 Task: Search one way flight ticket for 2 adults, 2 children, 2 infants in seat in first from Twin Falls: Magic Valley Regional Airport (joslin Field) to Jackson: Jackson Hole Airport on 5-2-2023. Choice of flights is United. Number of bags: 2 carry on bags. Price is upto 91000. Outbound departure time preference is 10:30.
Action: Mouse moved to (300, 414)
Screenshot: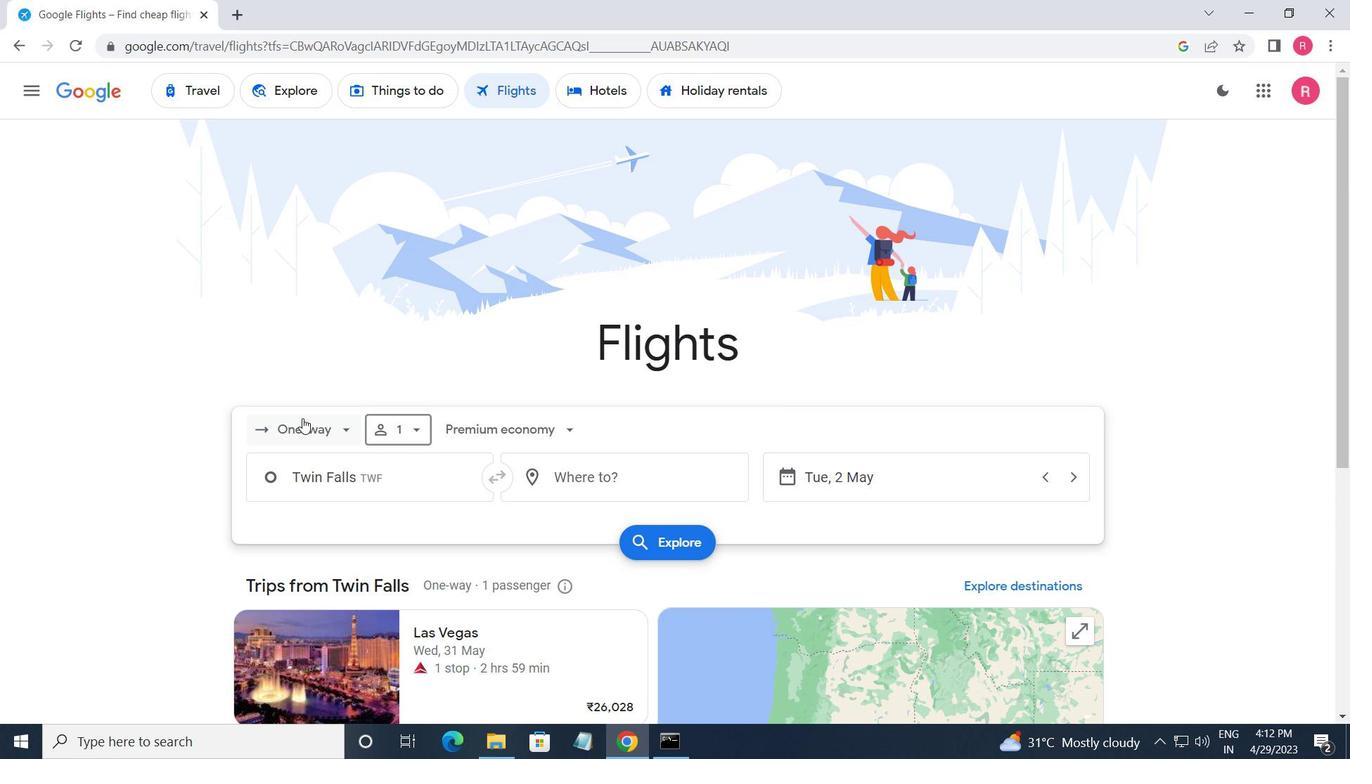 
Action: Mouse pressed left at (300, 414)
Screenshot: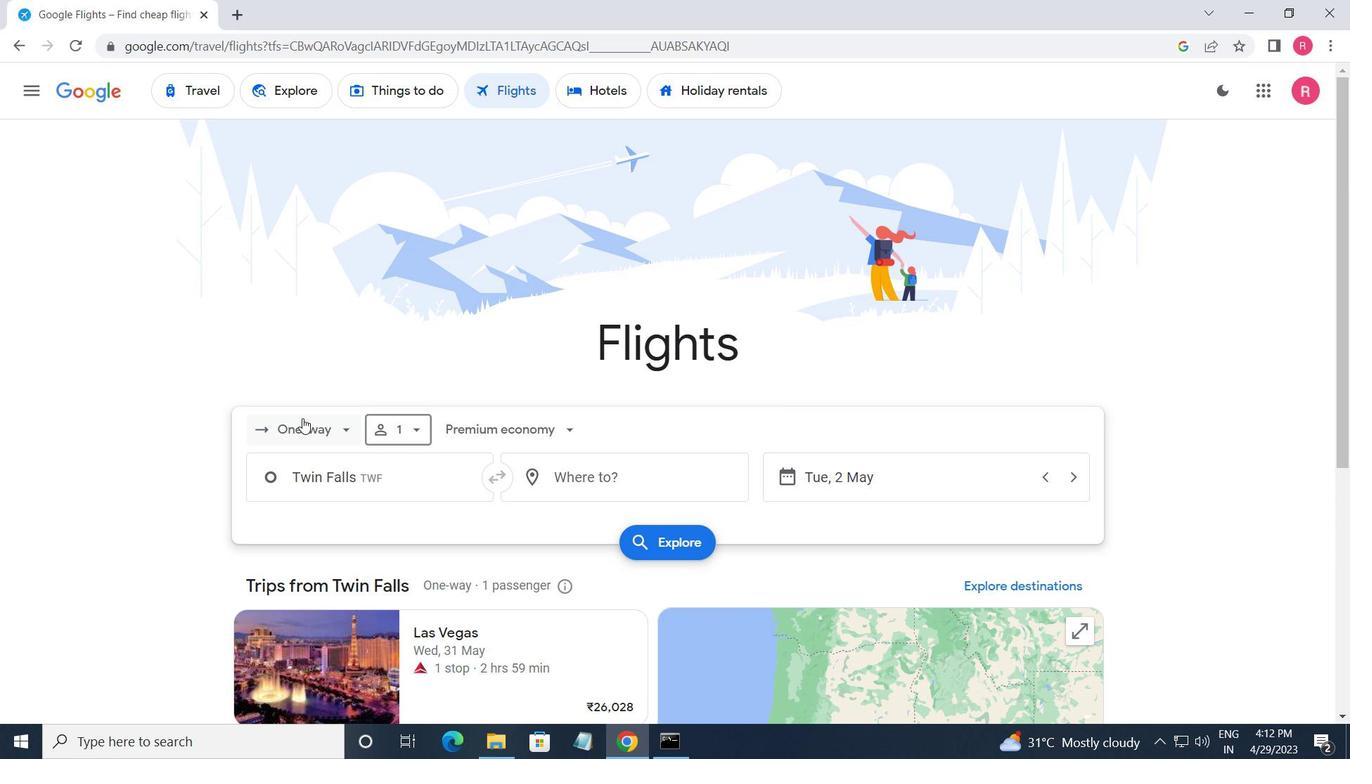 
Action: Mouse moved to (339, 514)
Screenshot: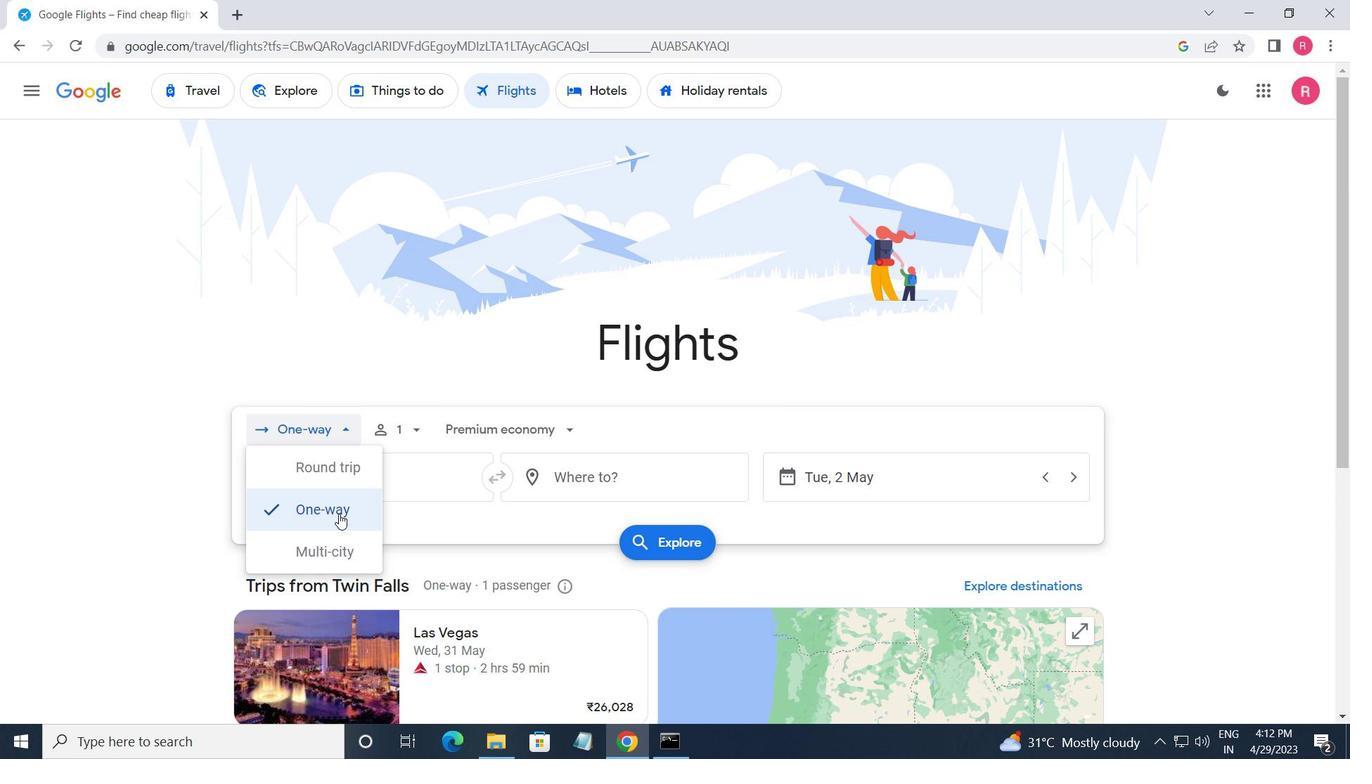 
Action: Mouse pressed left at (339, 514)
Screenshot: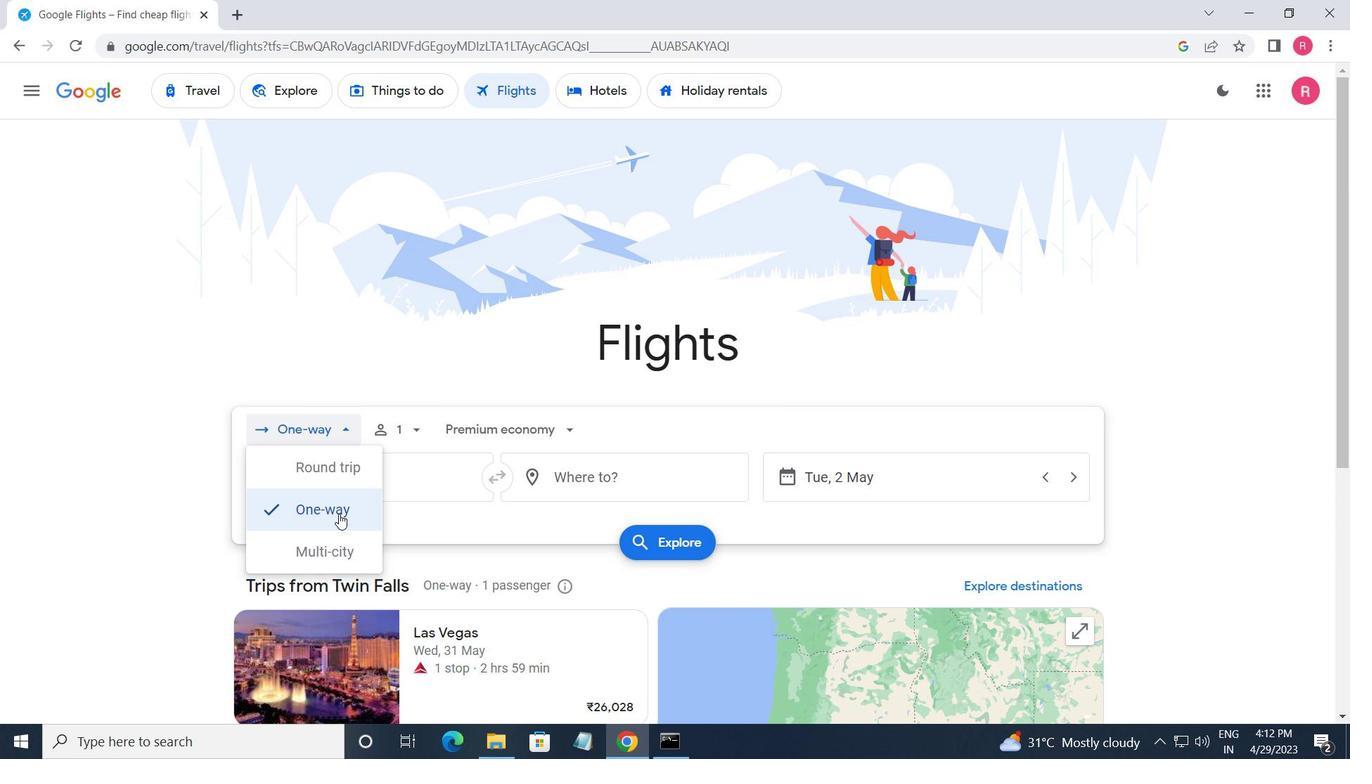 
Action: Mouse moved to (412, 439)
Screenshot: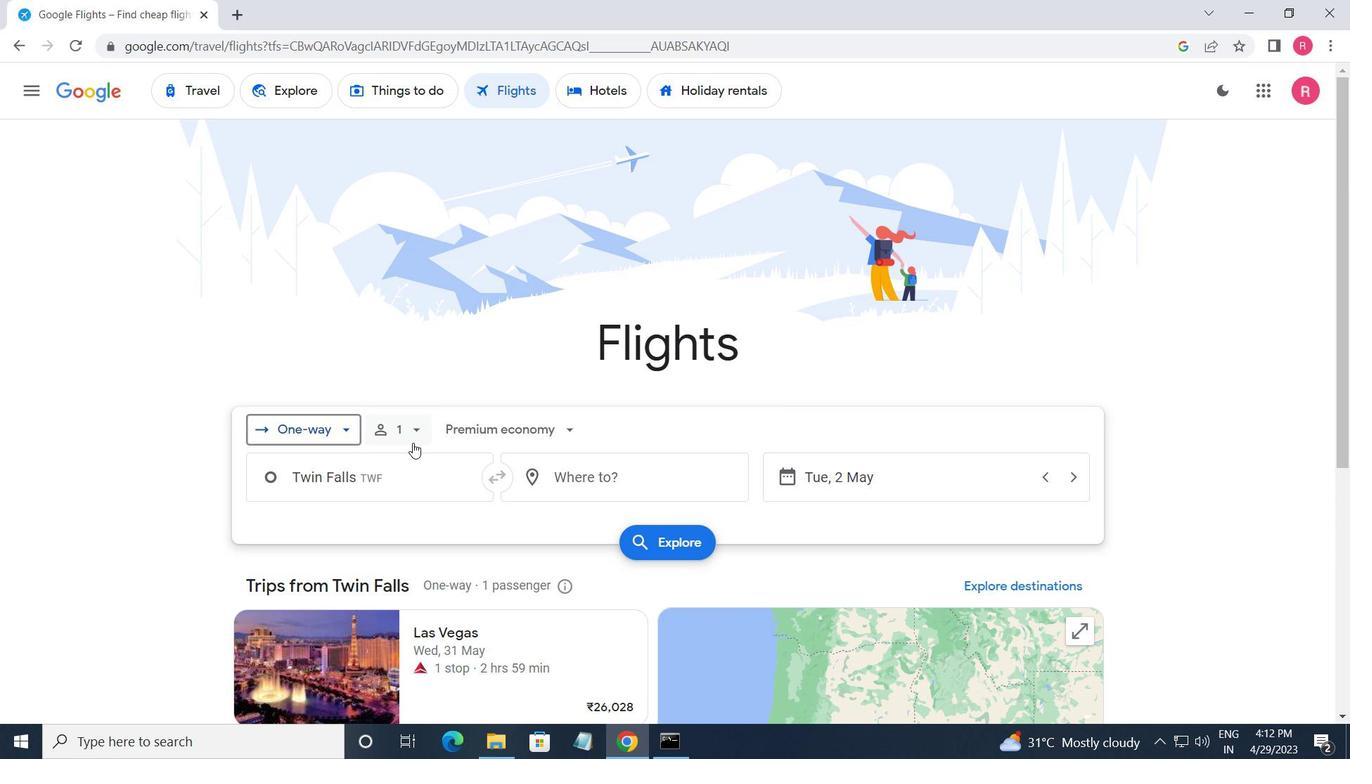 
Action: Mouse pressed left at (412, 439)
Screenshot: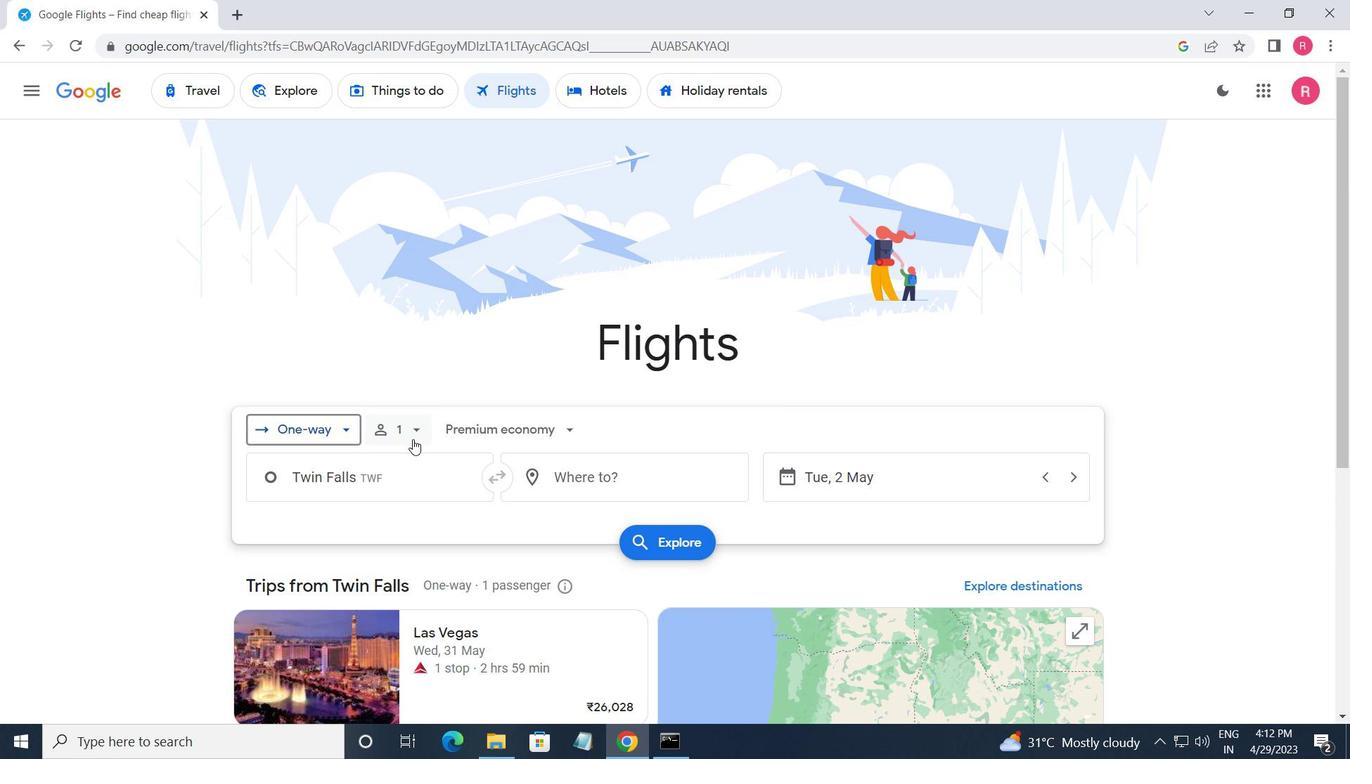 
Action: Mouse moved to (559, 482)
Screenshot: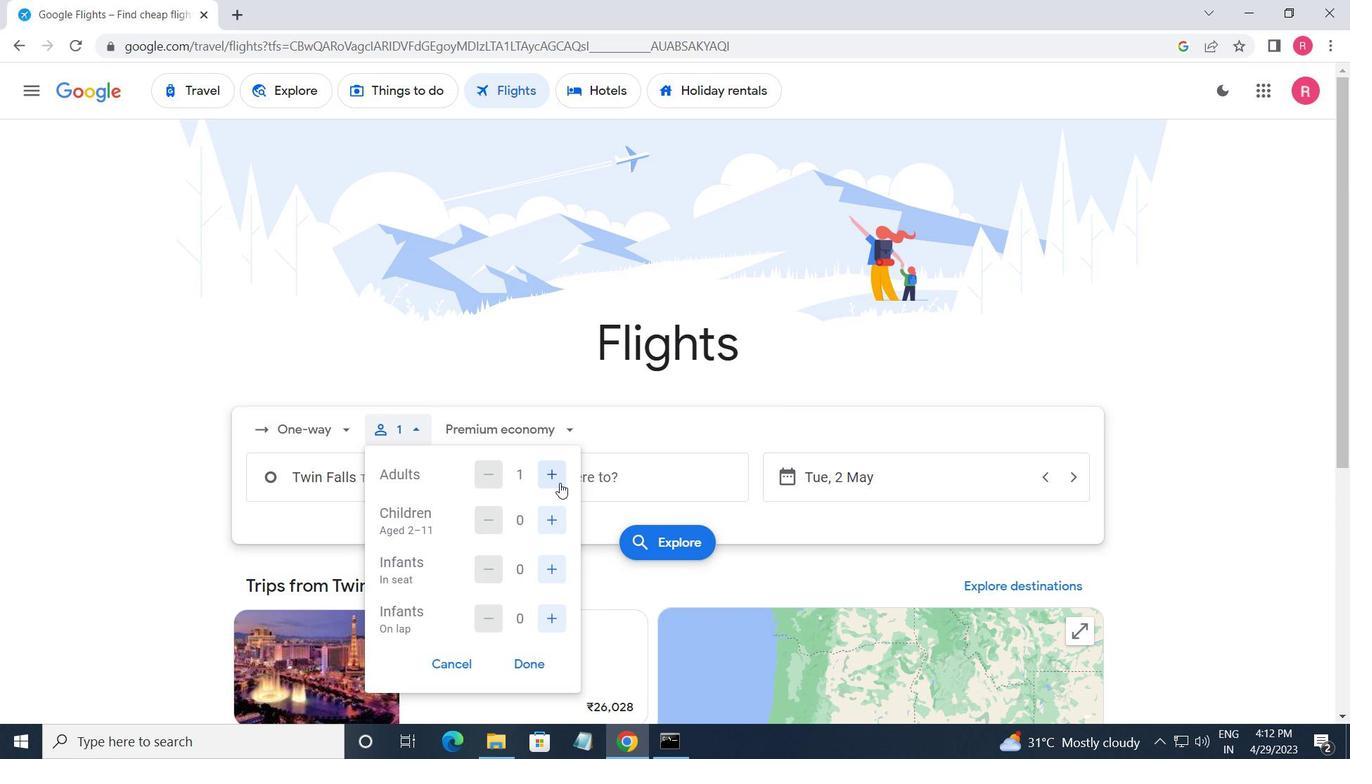
Action: Mouse pressed left at (559, 482)
Screenshot: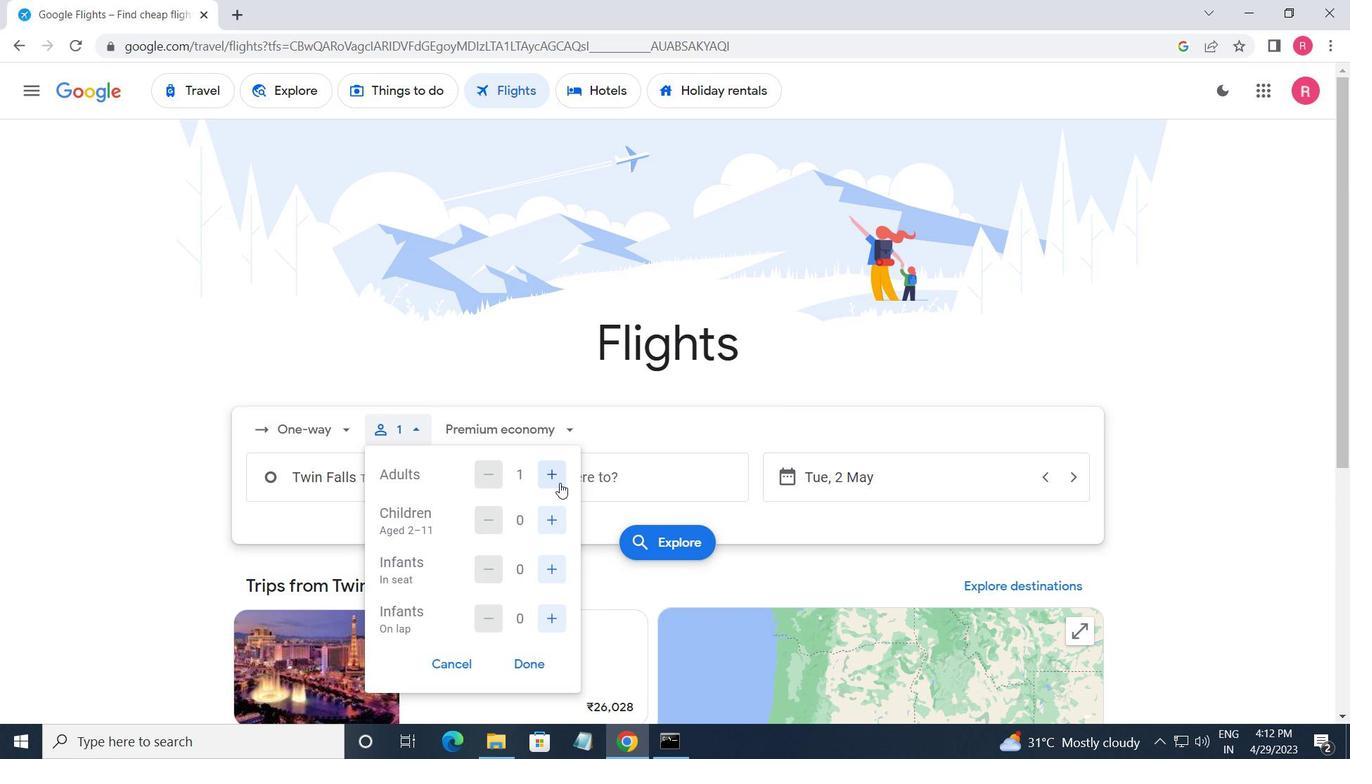 
Action: Mouse moved to (550, 526)
Screenshot: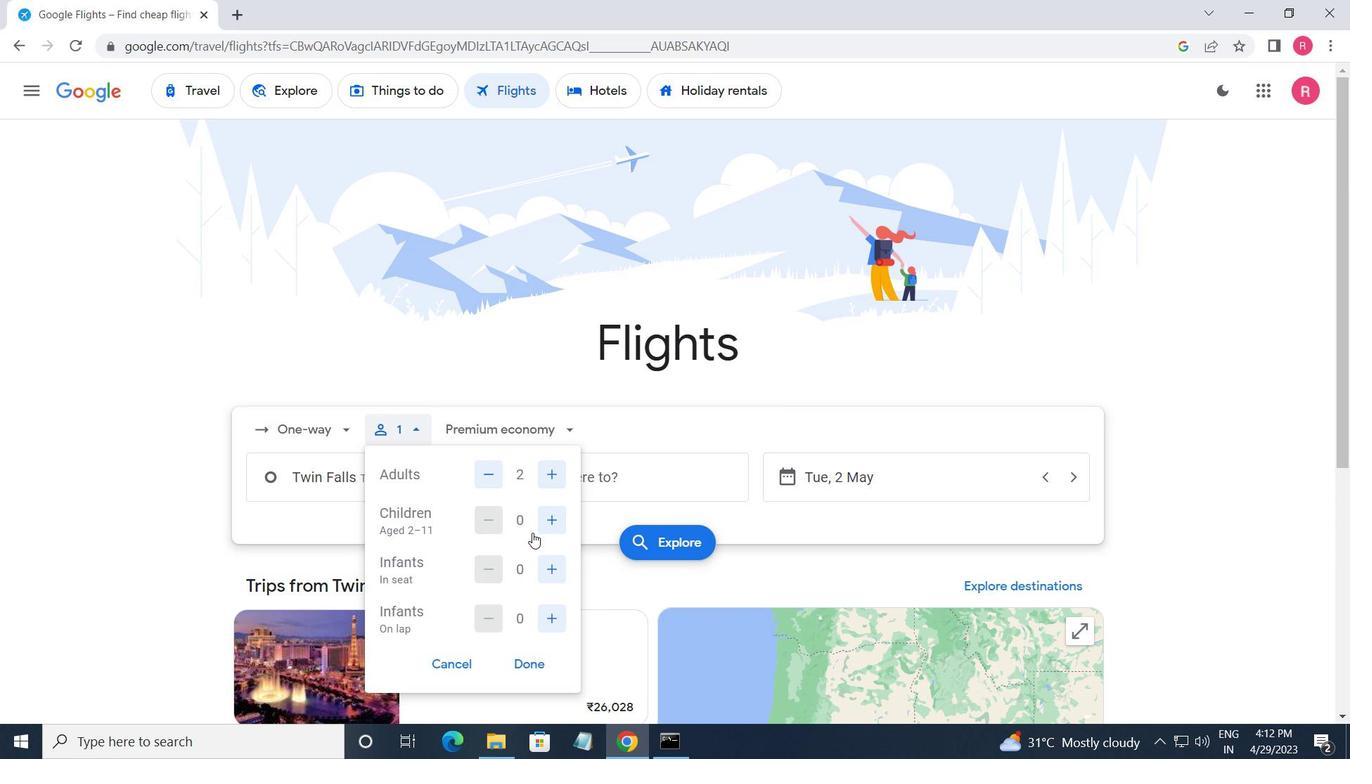 
Action: Mouse pressed left at (550, 526)
Screenshot: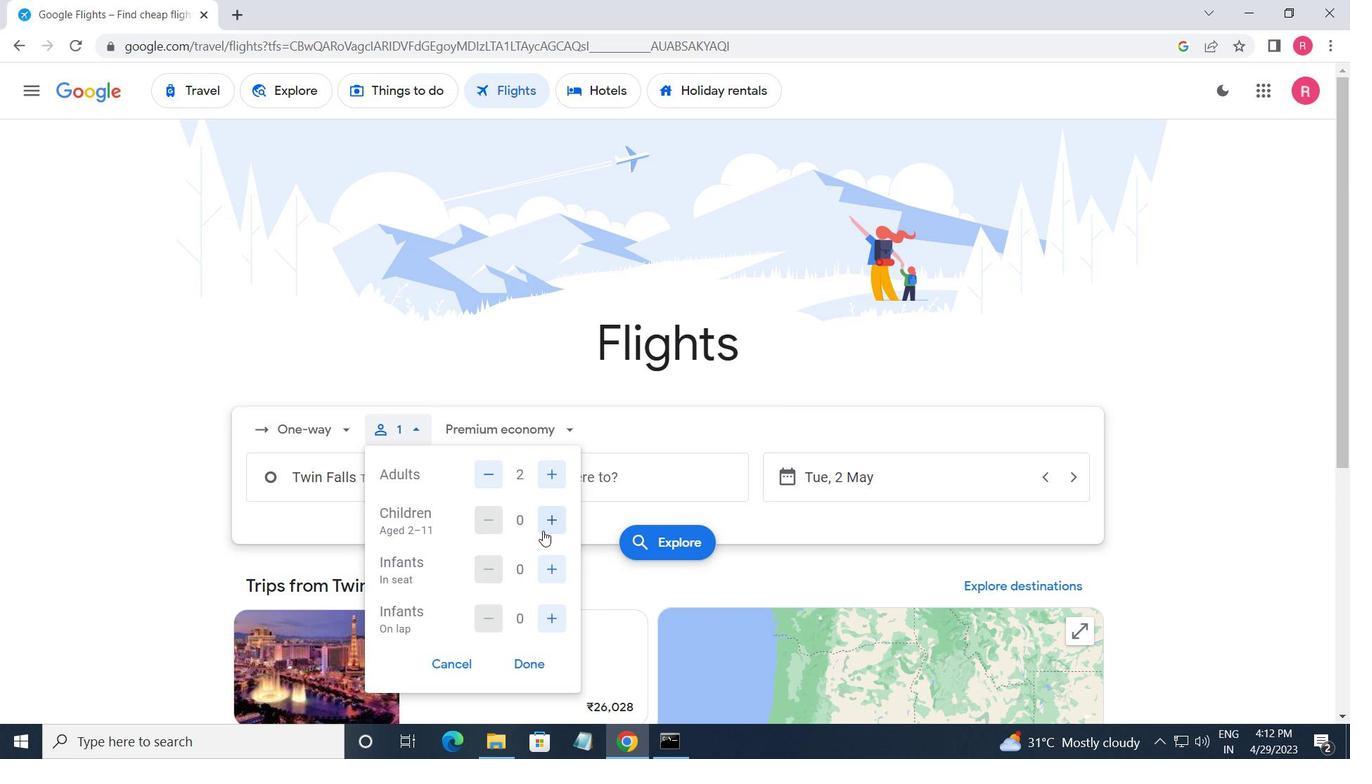 
Action: Mouse pressed left at (550, 526)
Screenshot: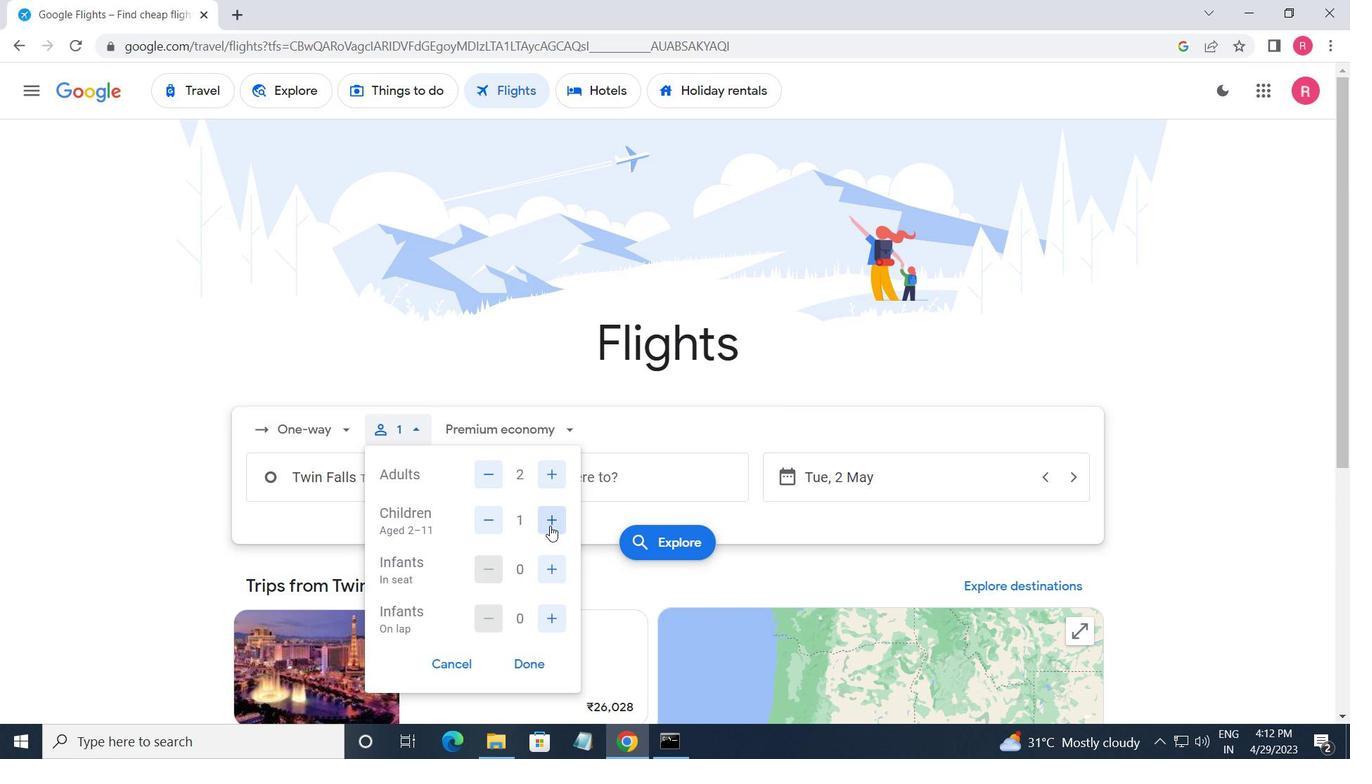 
Action: Mouse moved to (561, 572)
Screenshot: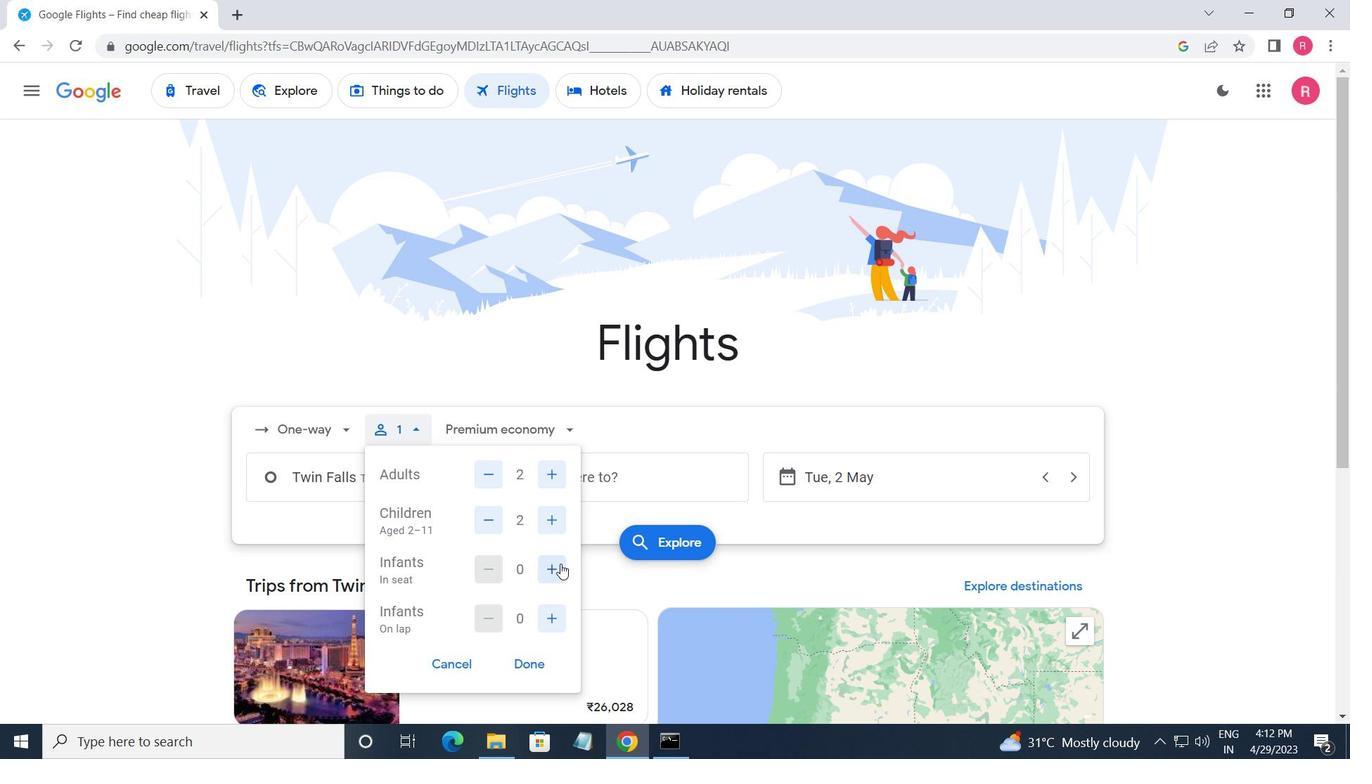 
Action: Mouse pressed left at (561, 572)
Screenshot: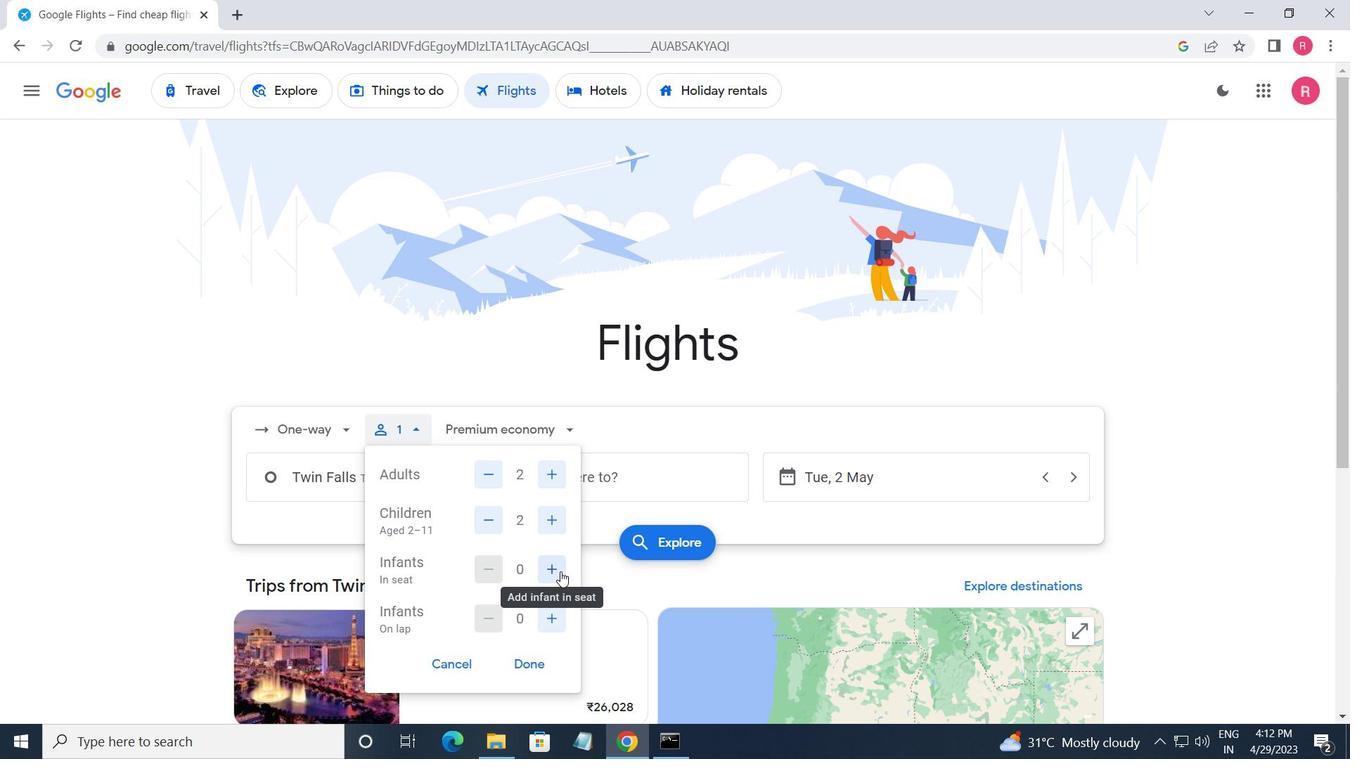 
Action: Mouse pressed left at (561, 572)
Screenshot: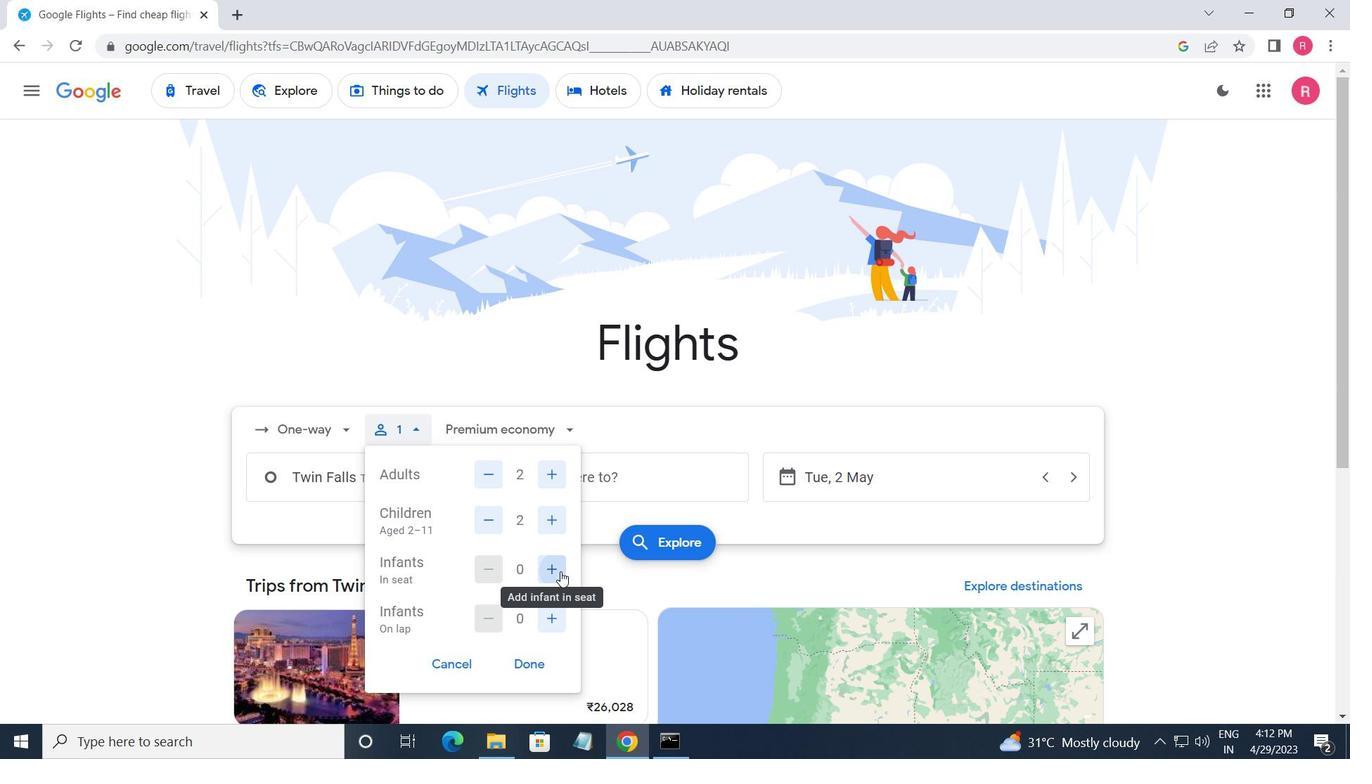 
Action: Mouse moved to (519, 662)
Screenshot: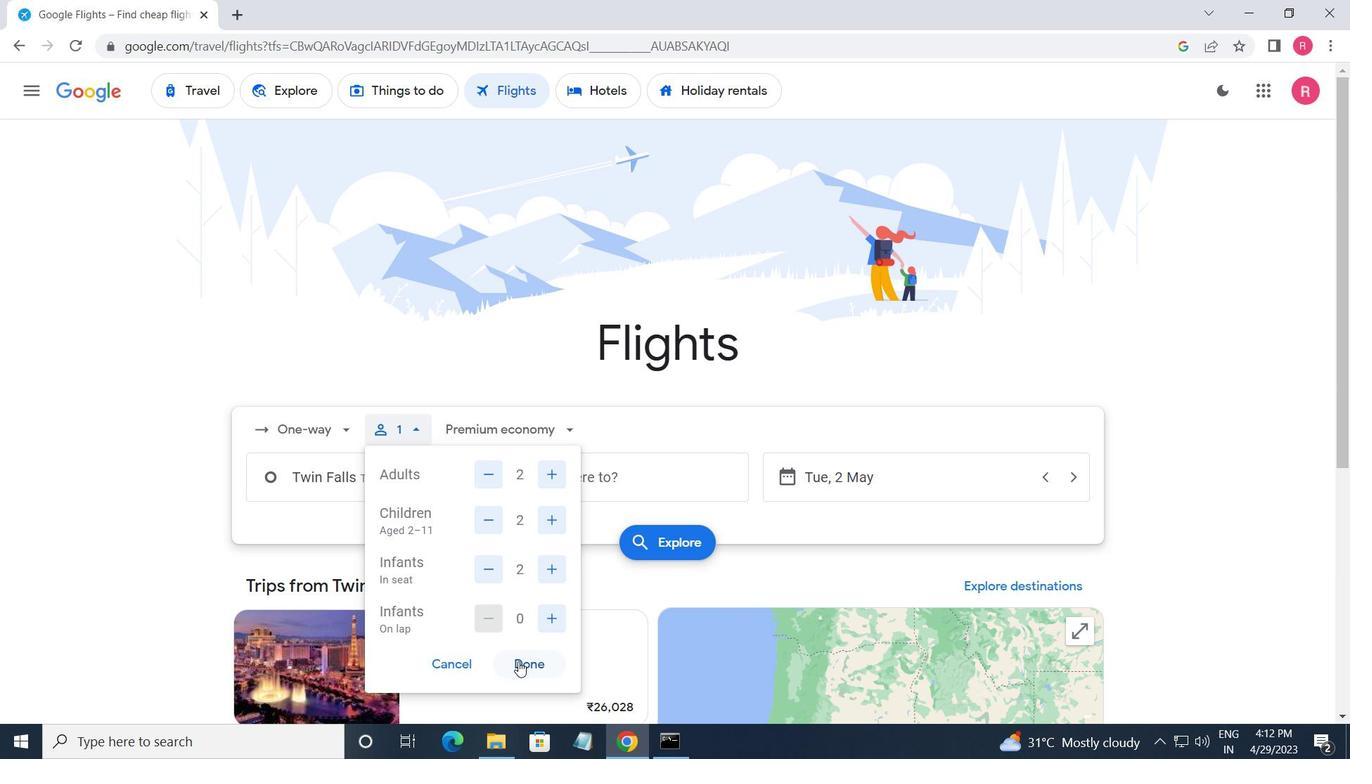 
Action: Mouse pressed left at (519, 662)
Screenshot: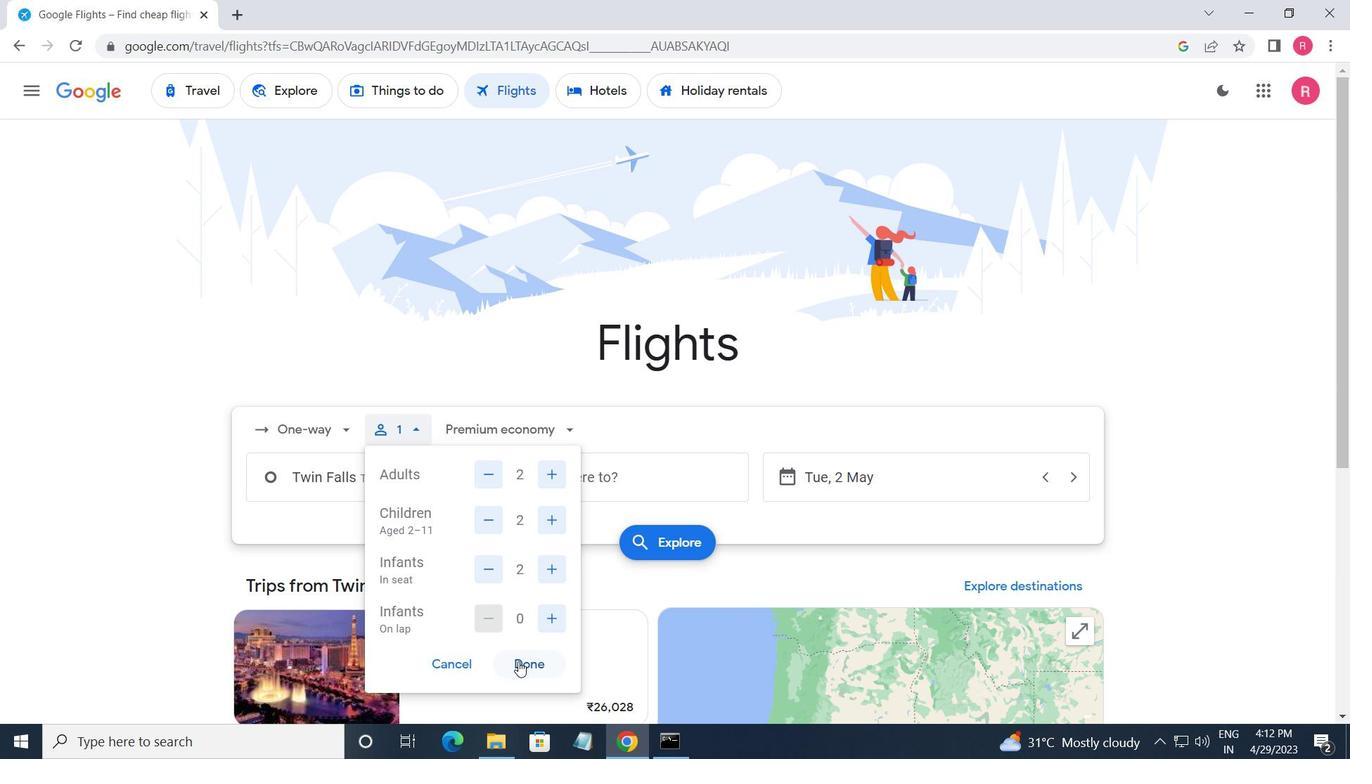 
Action: Mouse moved to (446, 498)
Screenshot: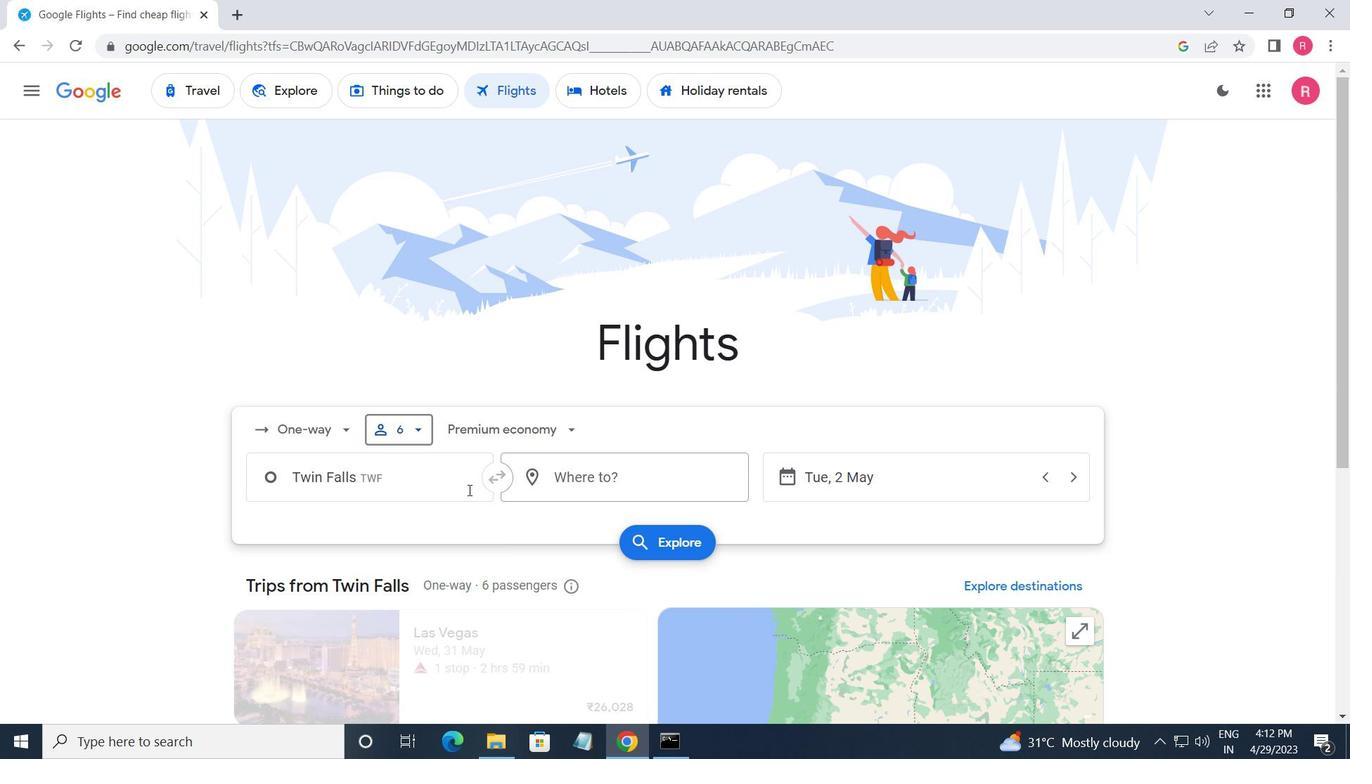 
Action: Mouse pressed left at (446, 498)
Screenshot: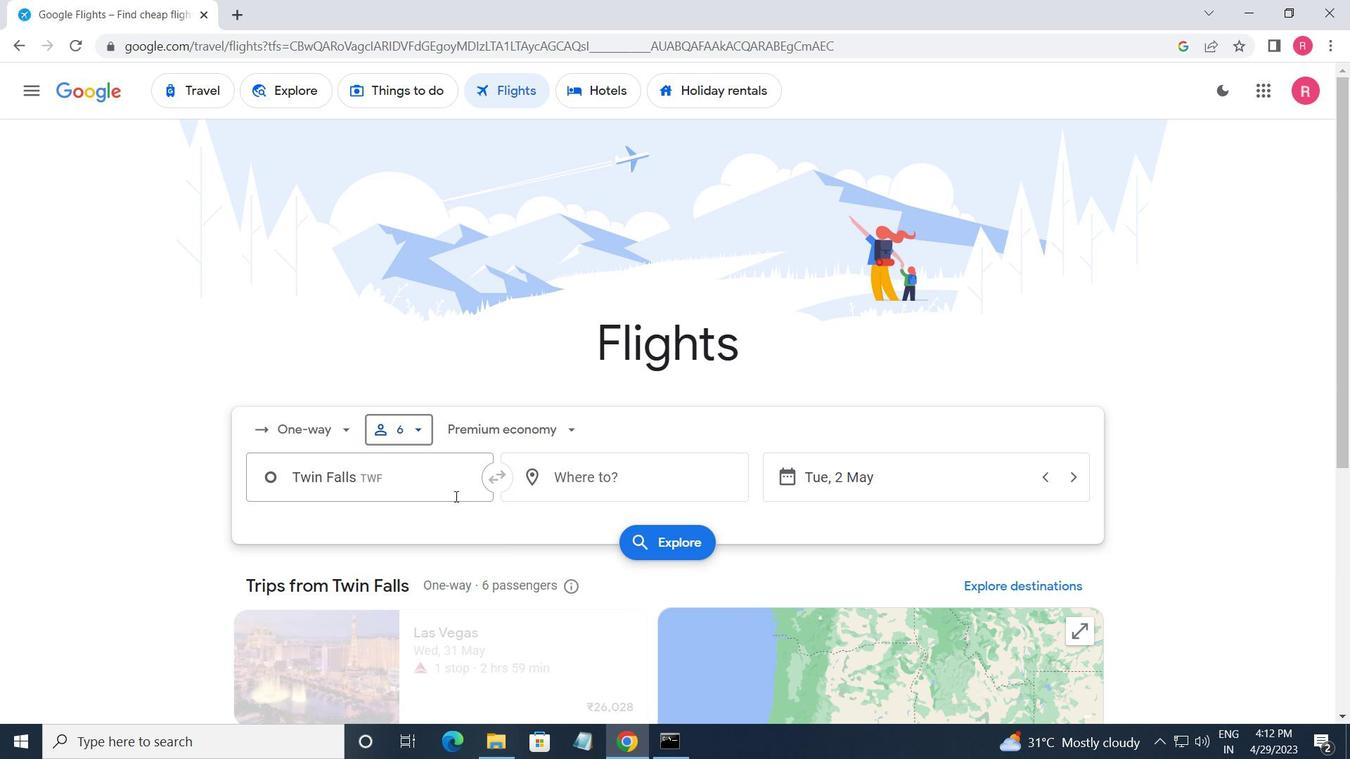 
Action: Mouse moved to (419, 569)
Screenshot: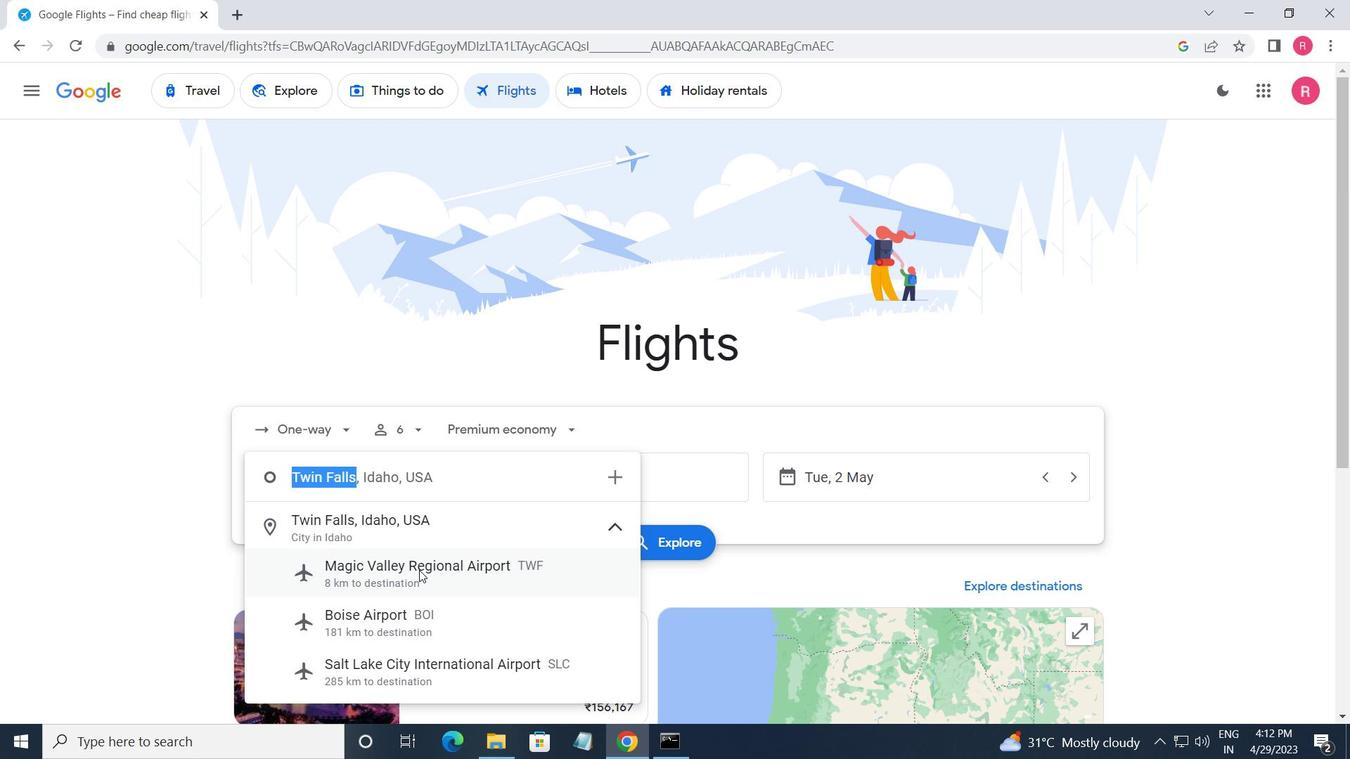 
Action: Mouse pressed left at (419, 569)
Screenshot: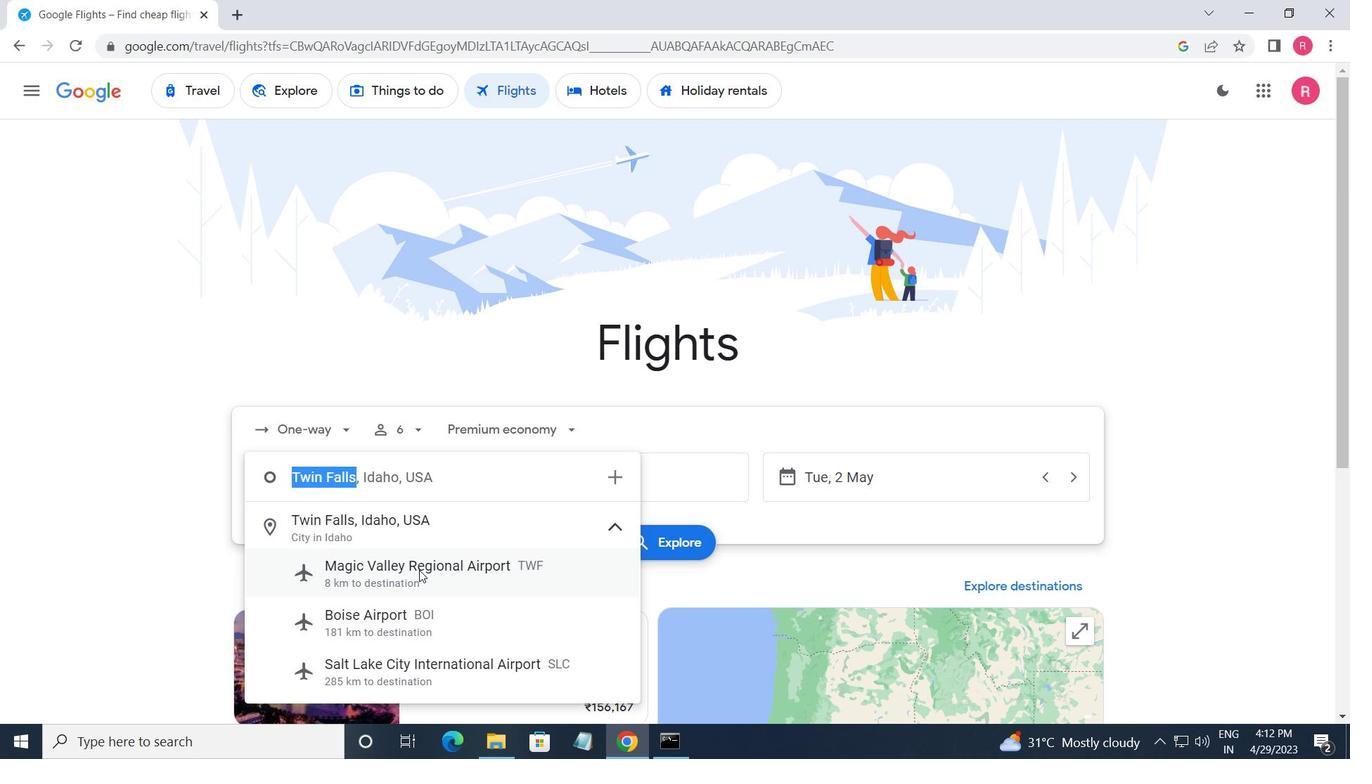 
Action: Mouse moved to (598, 488)
Screenshot: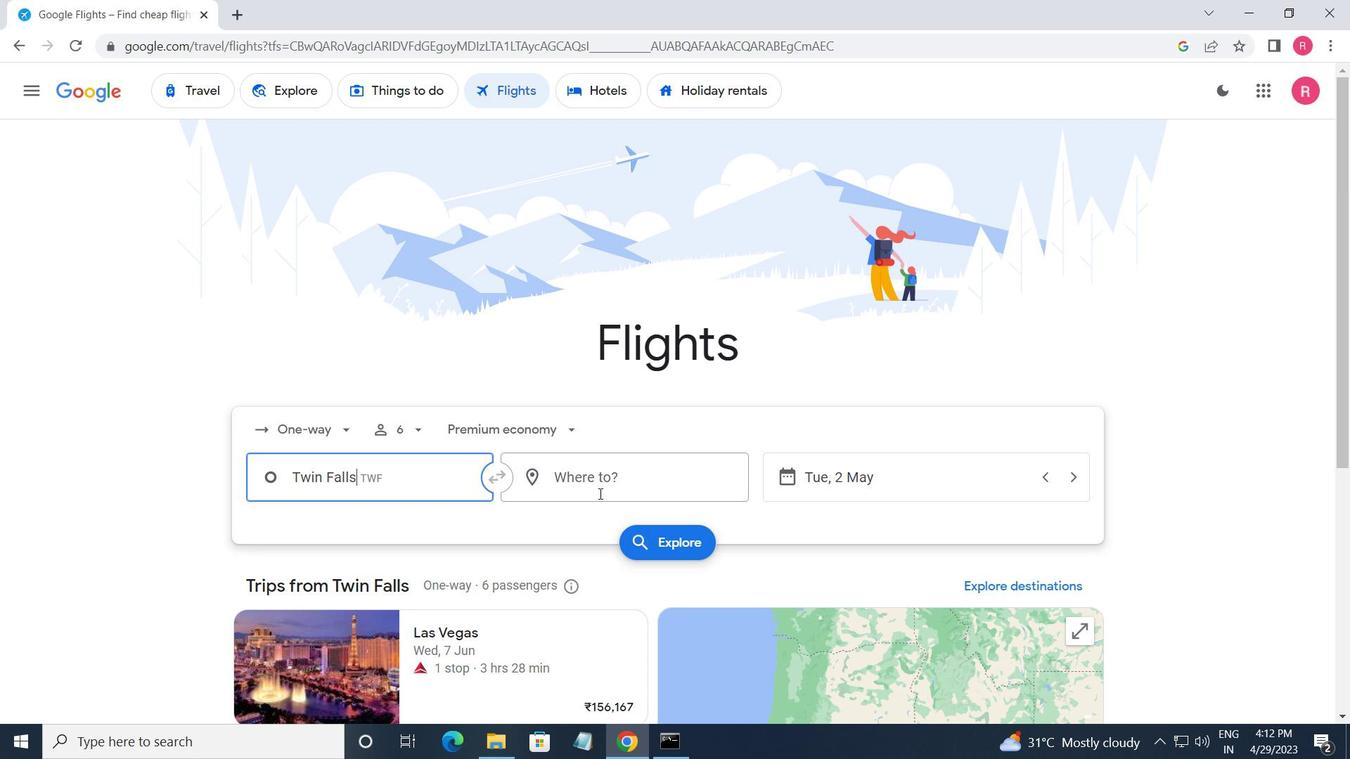 
Action: Mouse pressed left at (598, 488)
Screenshot: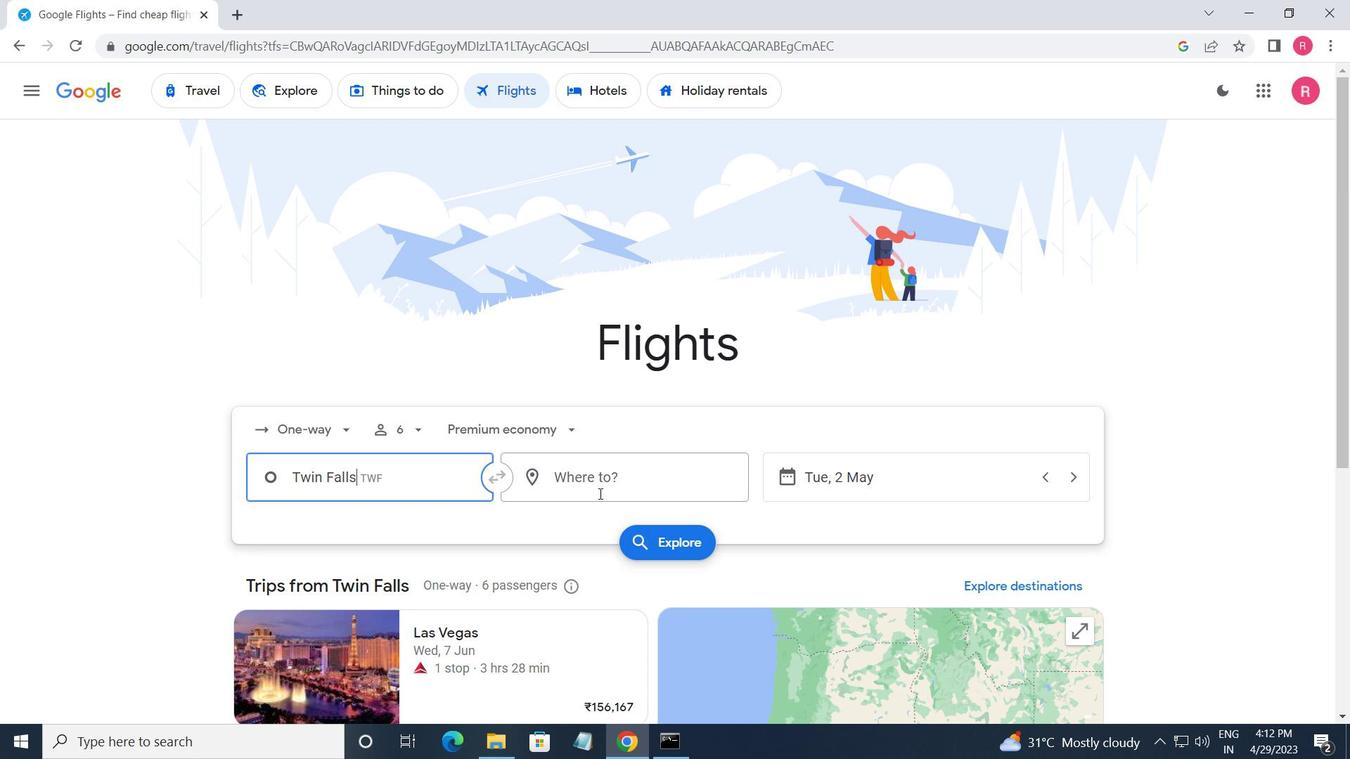 
Action: Mouse moved to (597, 603)
Screenshot: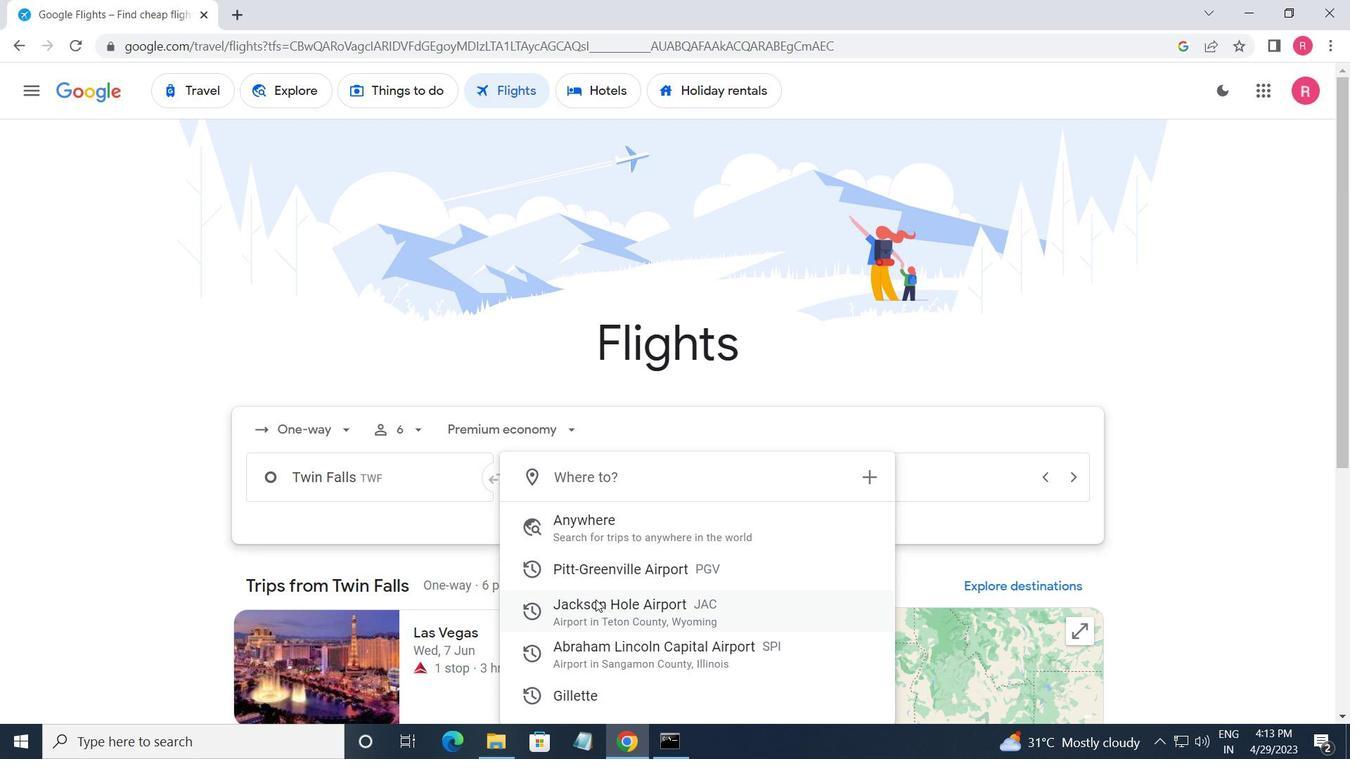 
Action: Mouse pressed left at (597, 603)
Screenshot: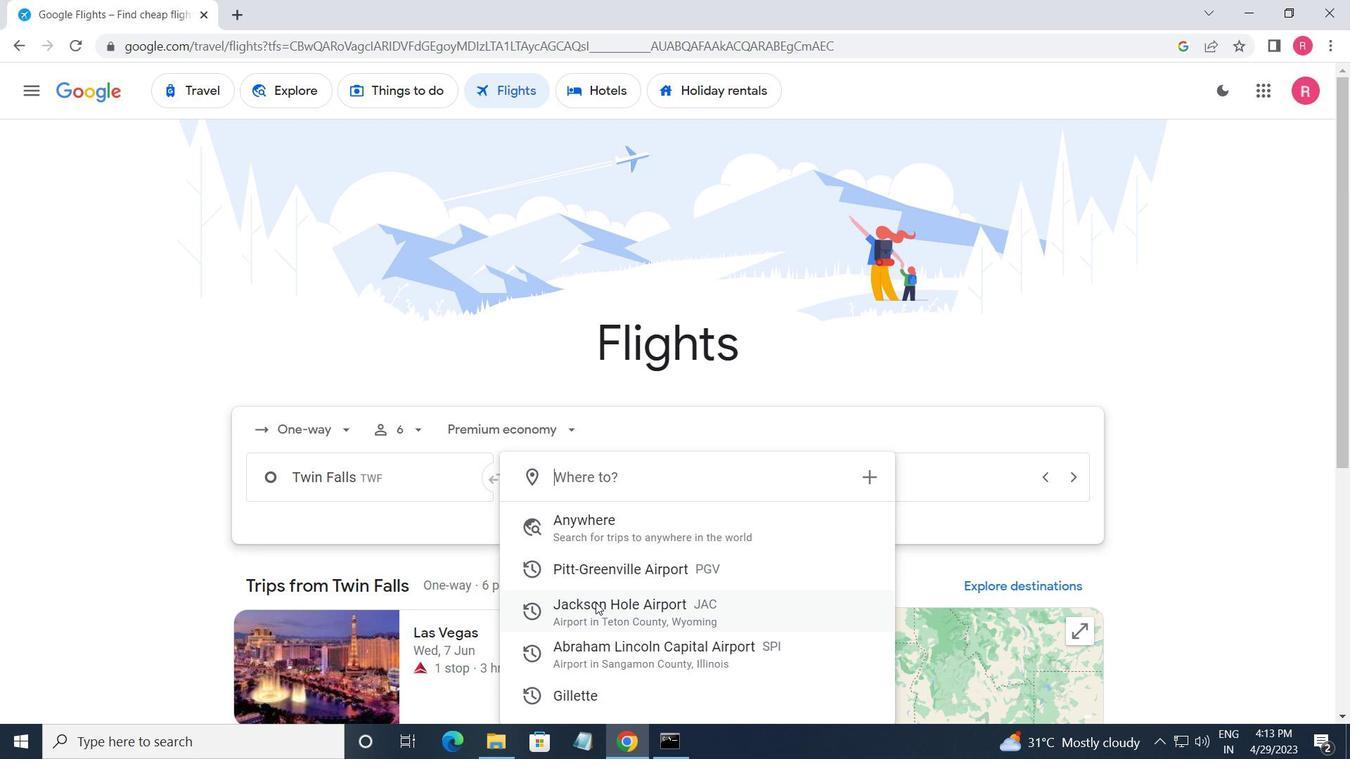 
Action: Mouse moved to (917, 483)
Screenshot: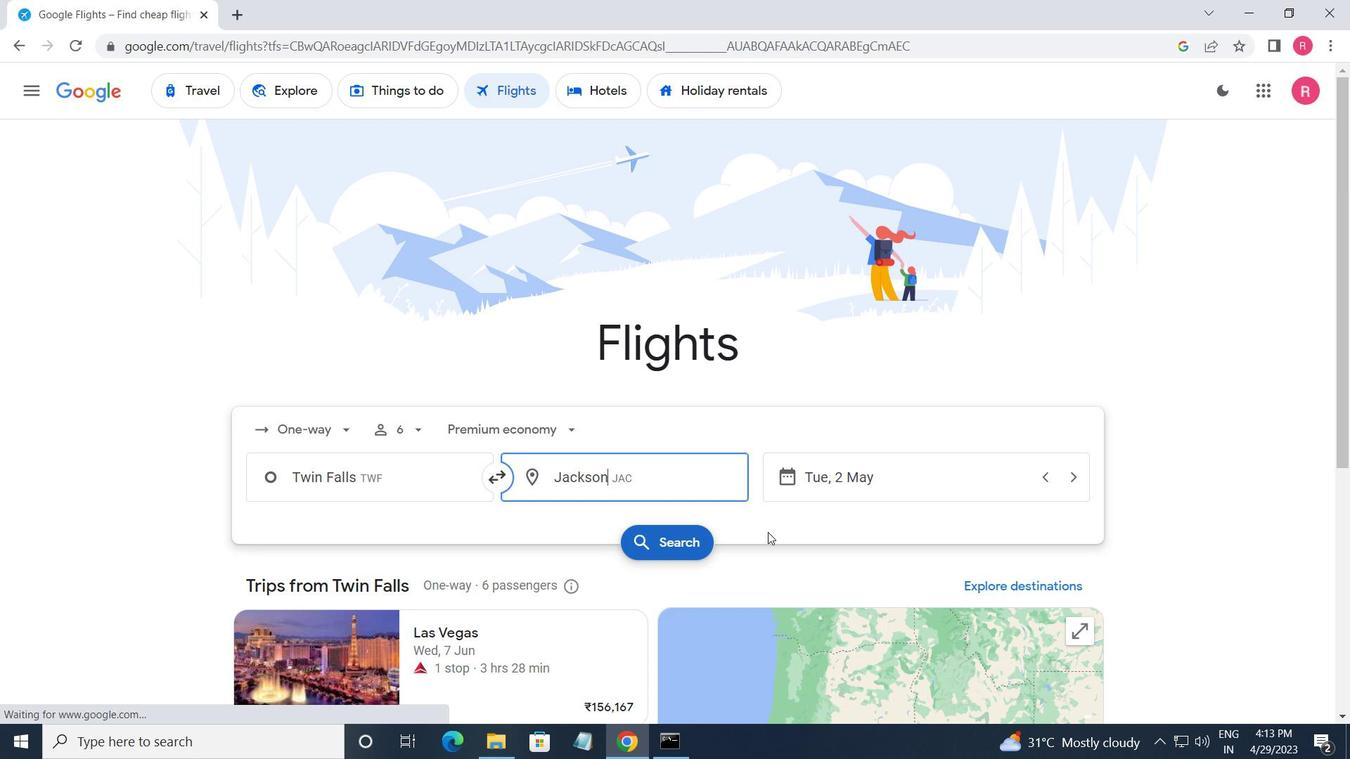 
Action: Mouse pressed left at (917, 483)
Screenshot: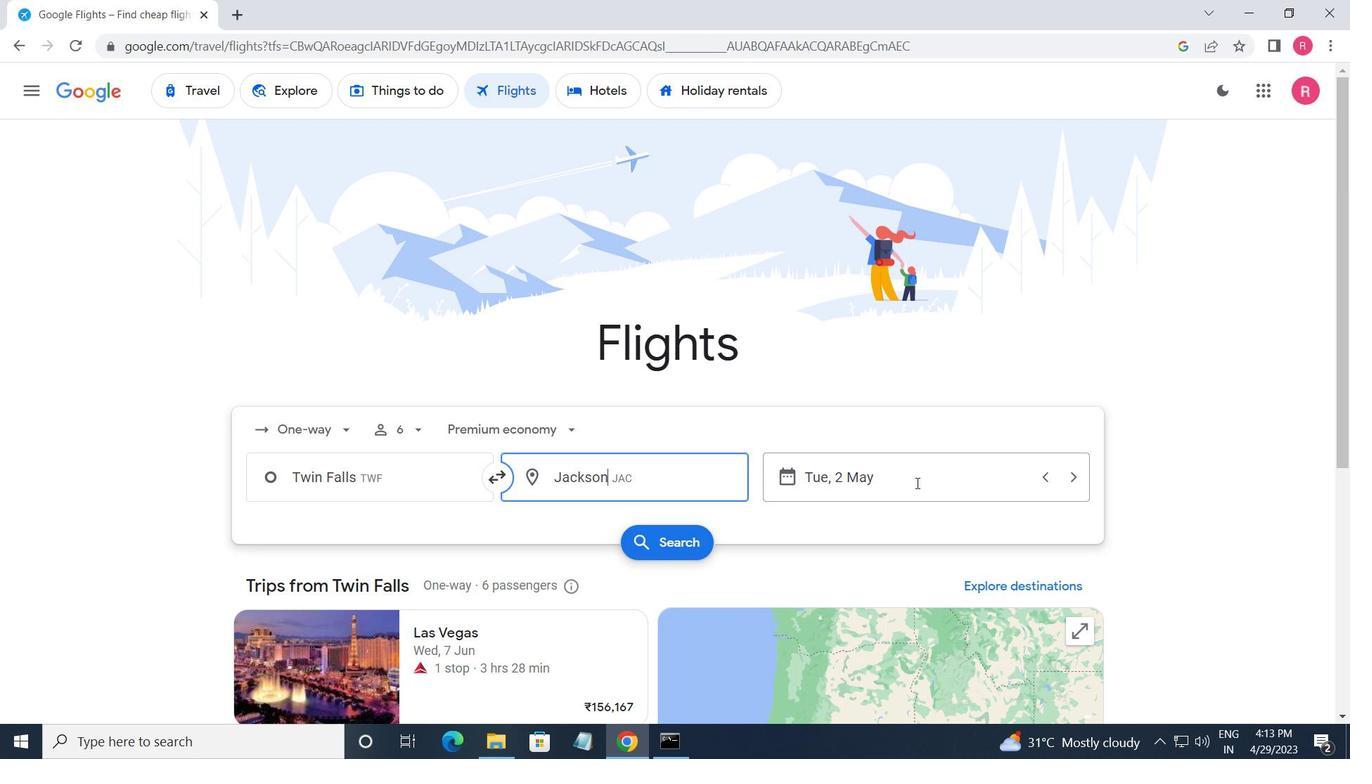 
Action: Mouse moved to (888, 412)
Screenshot: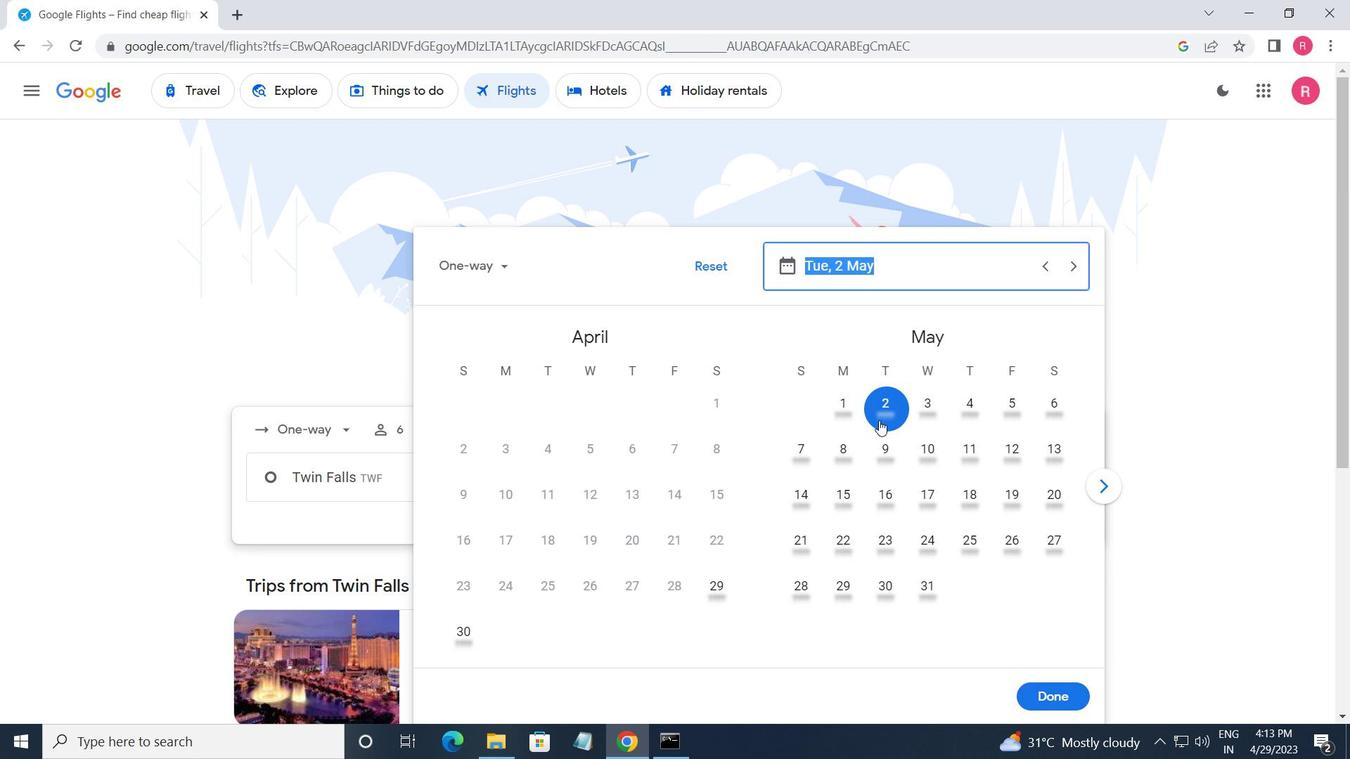 
Action: Mouse pressed left at (888, 412)
Screenshot: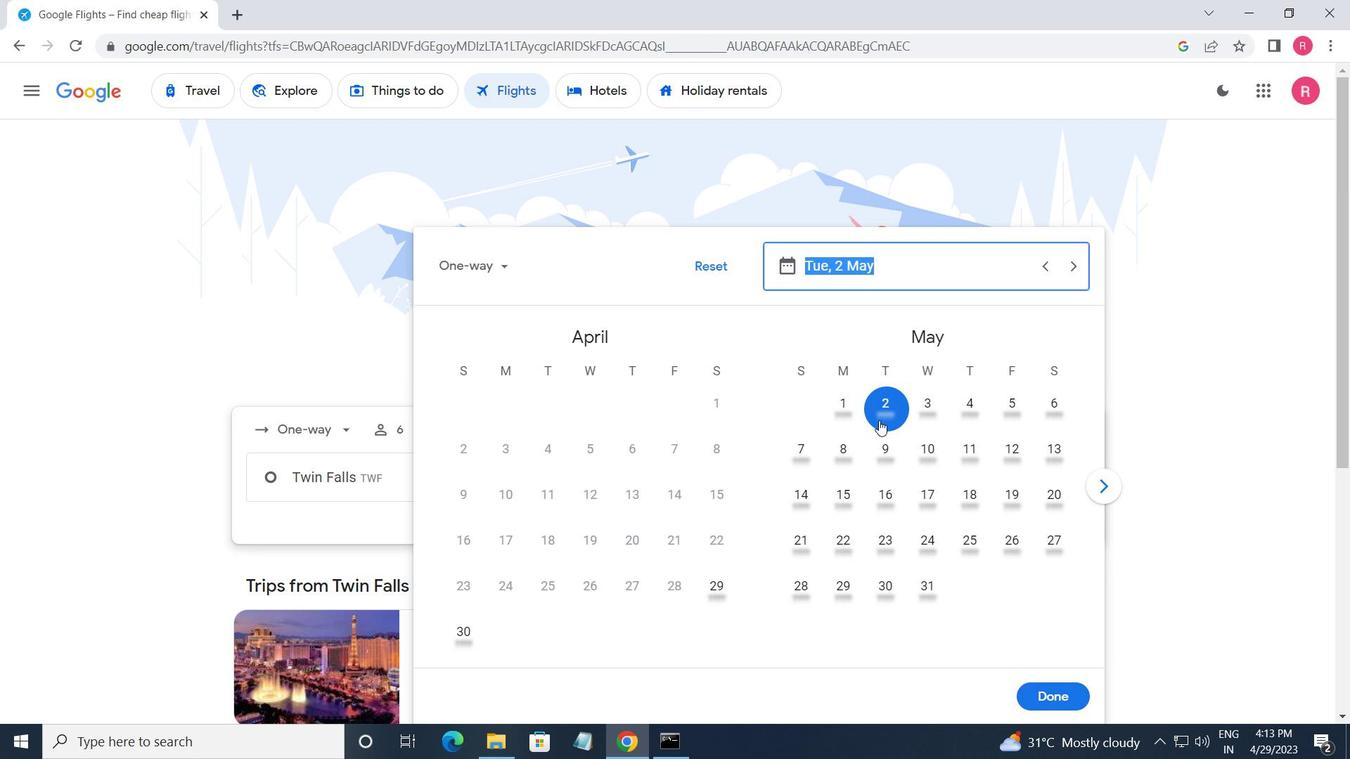 
Action: Mouse moved to (1057, 708)
Screenshot: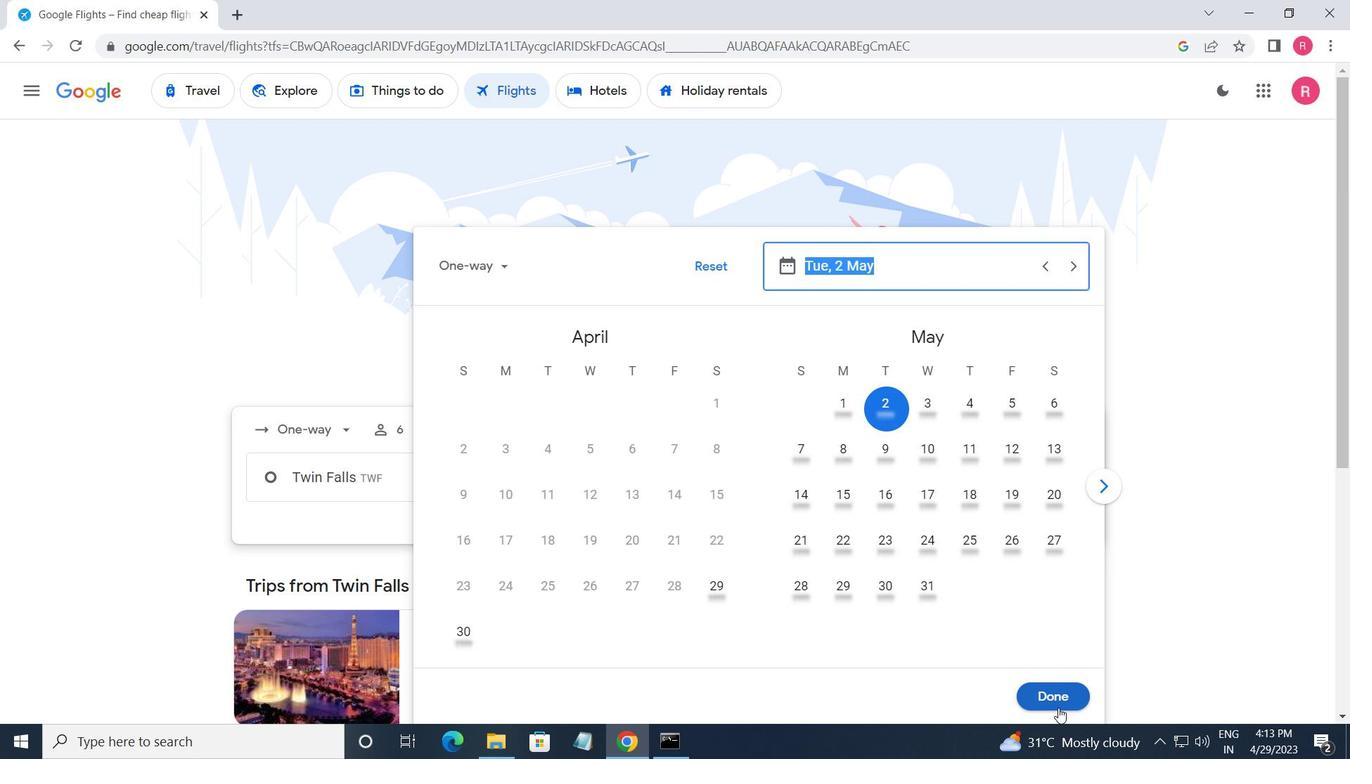 
Action: Mouse pressed left at (1057, 708)
Screenshot: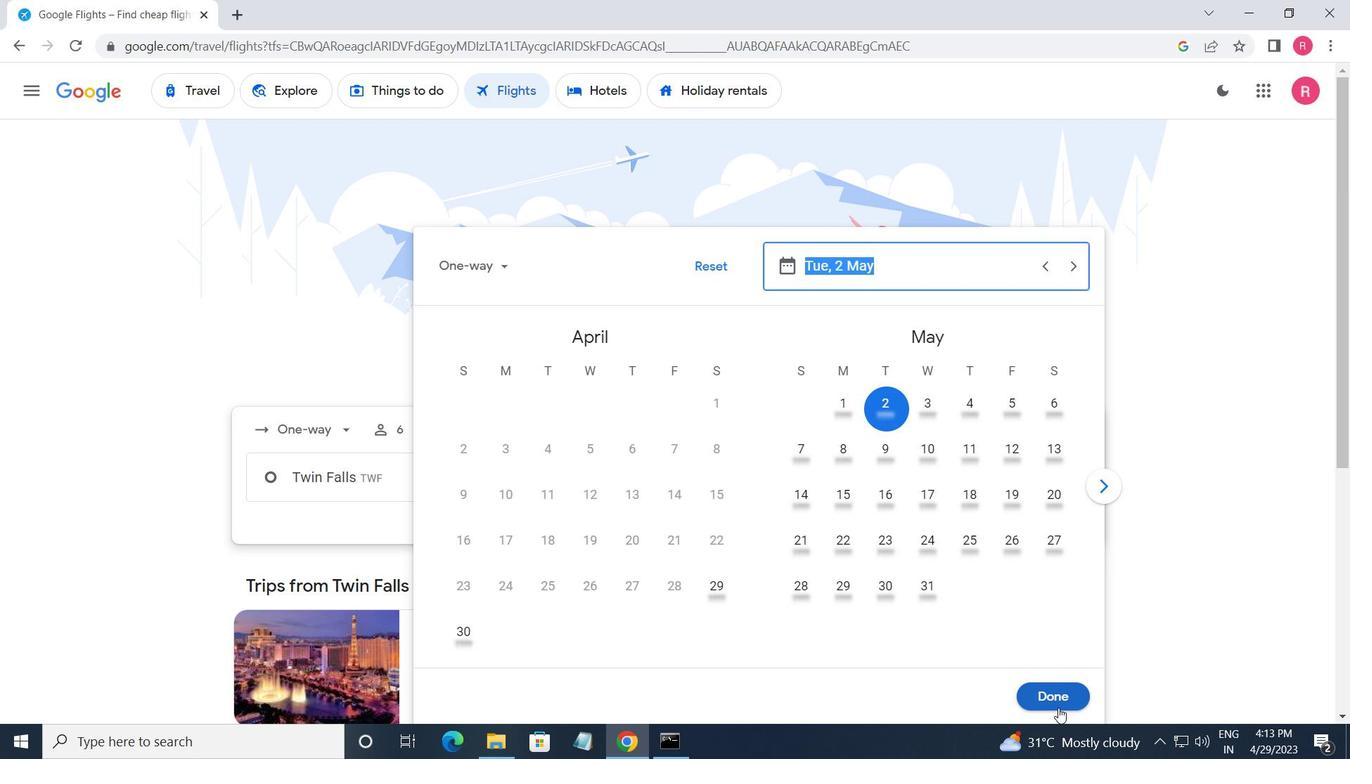 
Action: Mouse moved to (673, 540)
Screenshot: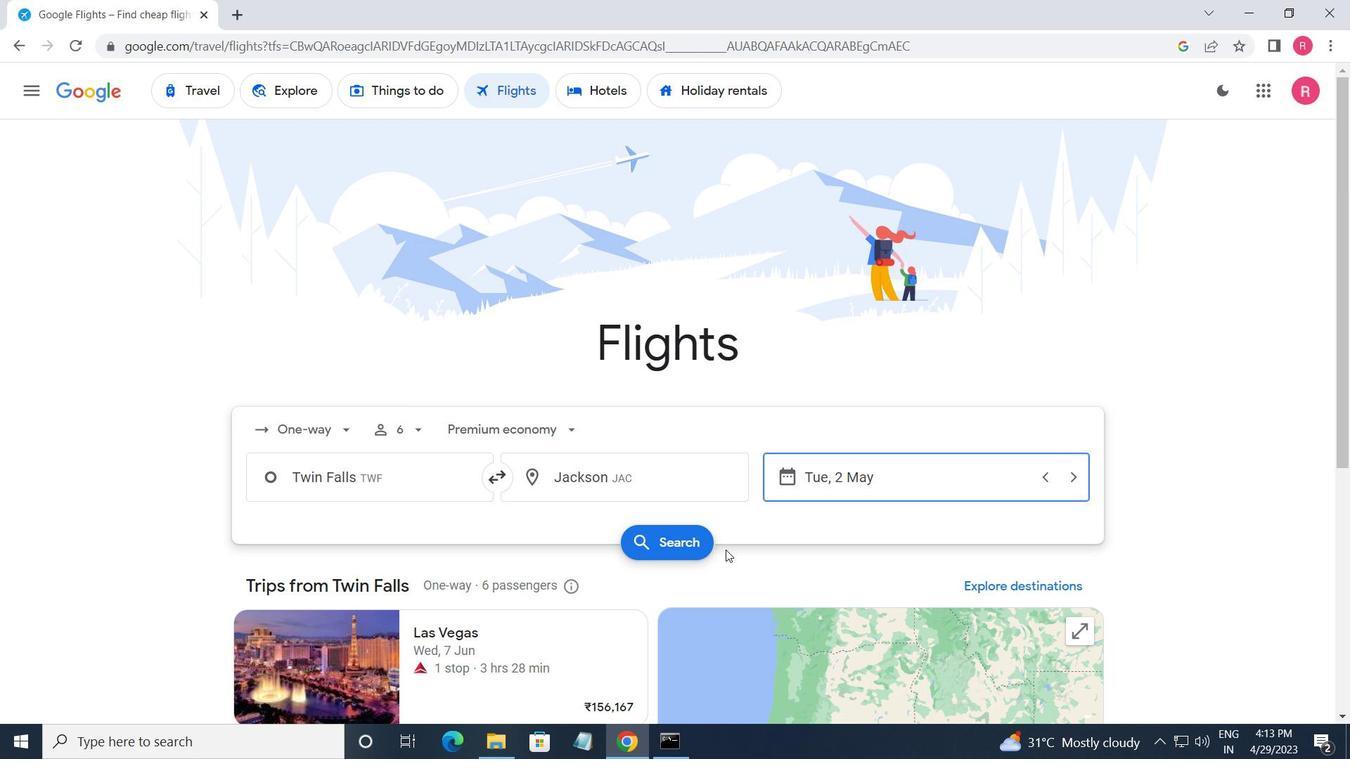 
Action: Mouse pressed left at (673, 540)
Screenshot: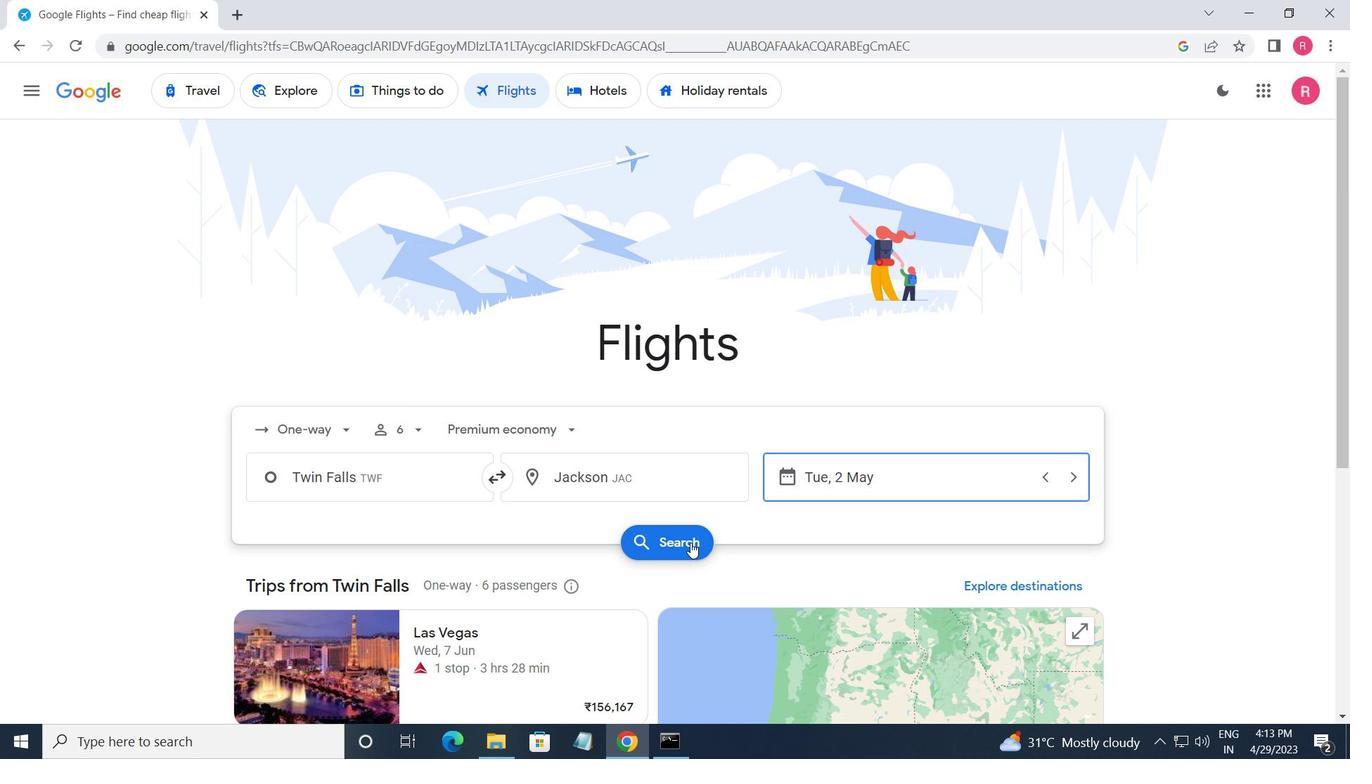 
Action: Mouse moved to (265, 246)
Screenshot: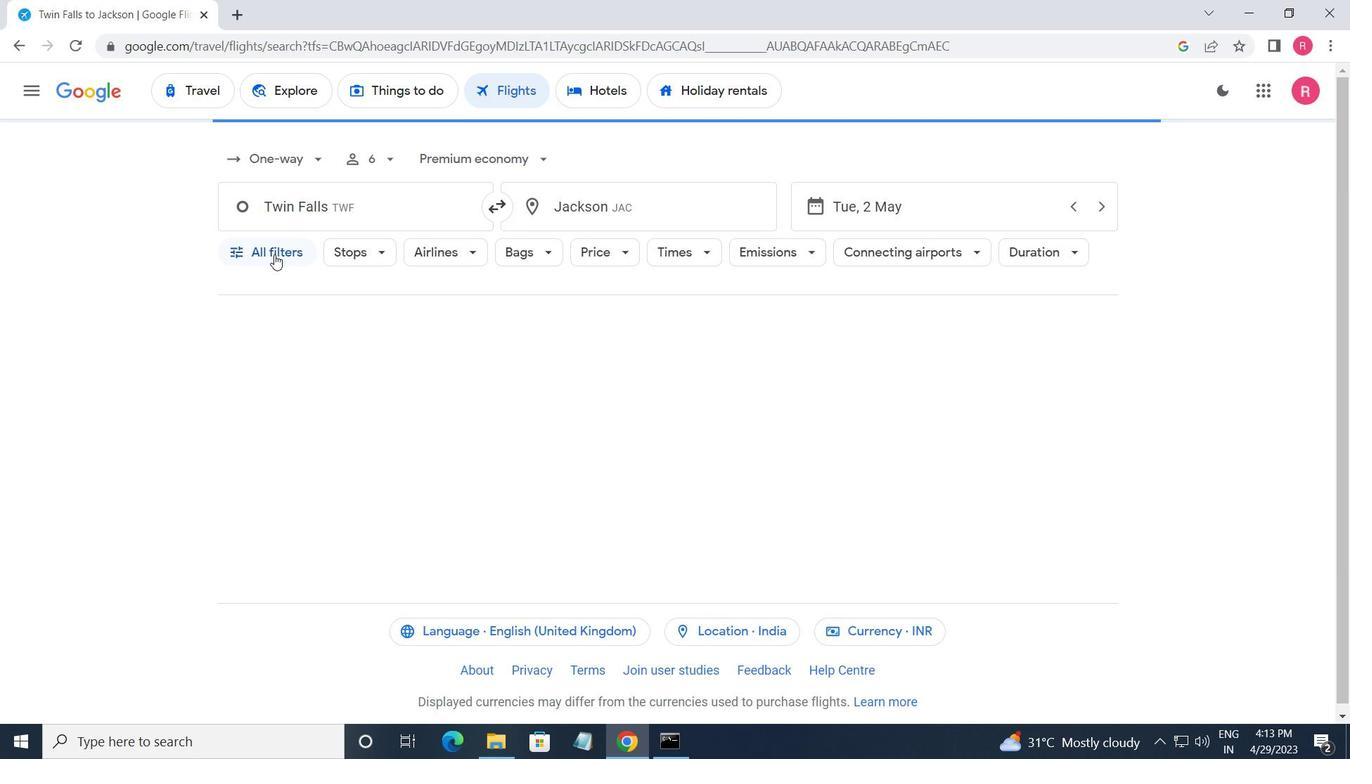 
Action: Mouse pressed left at (265, 246)
Screenshot: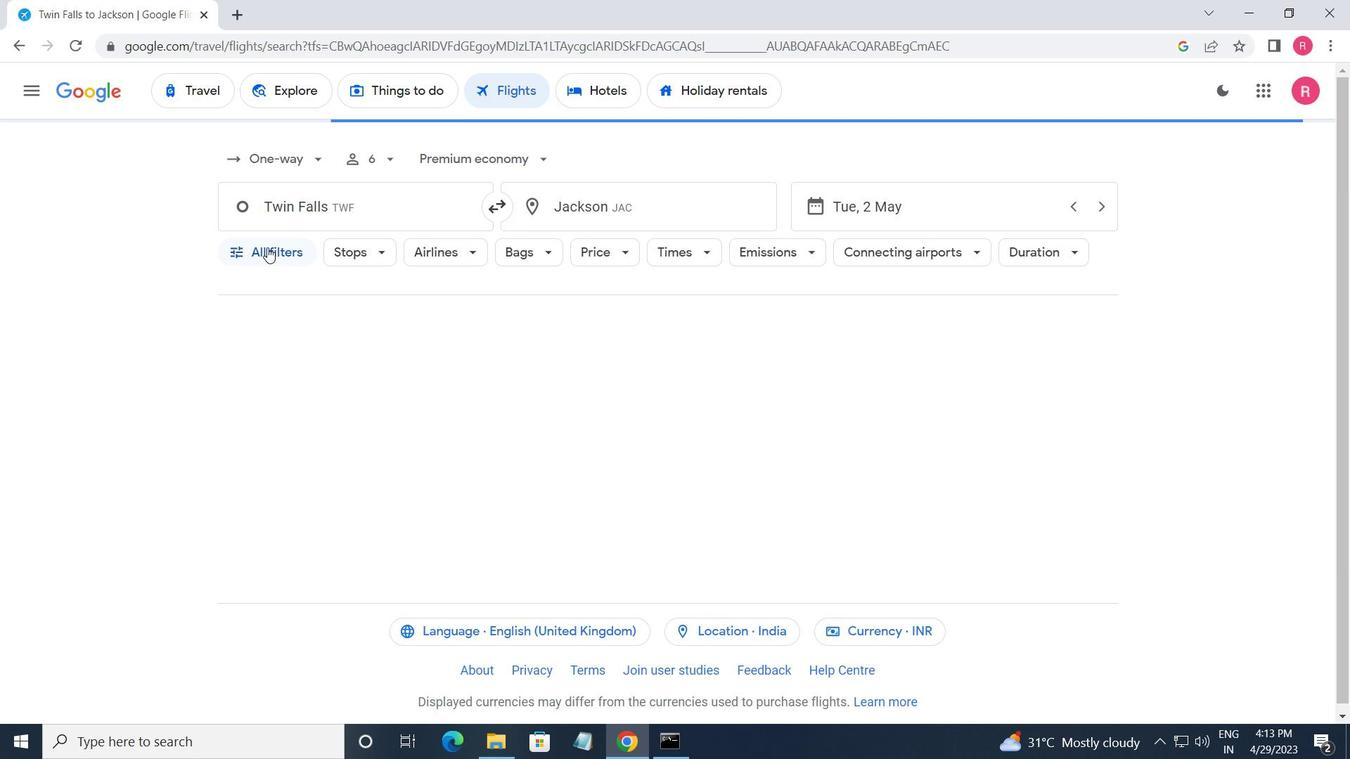 
Action: Mouse moved to (339, 399)
Screenshot: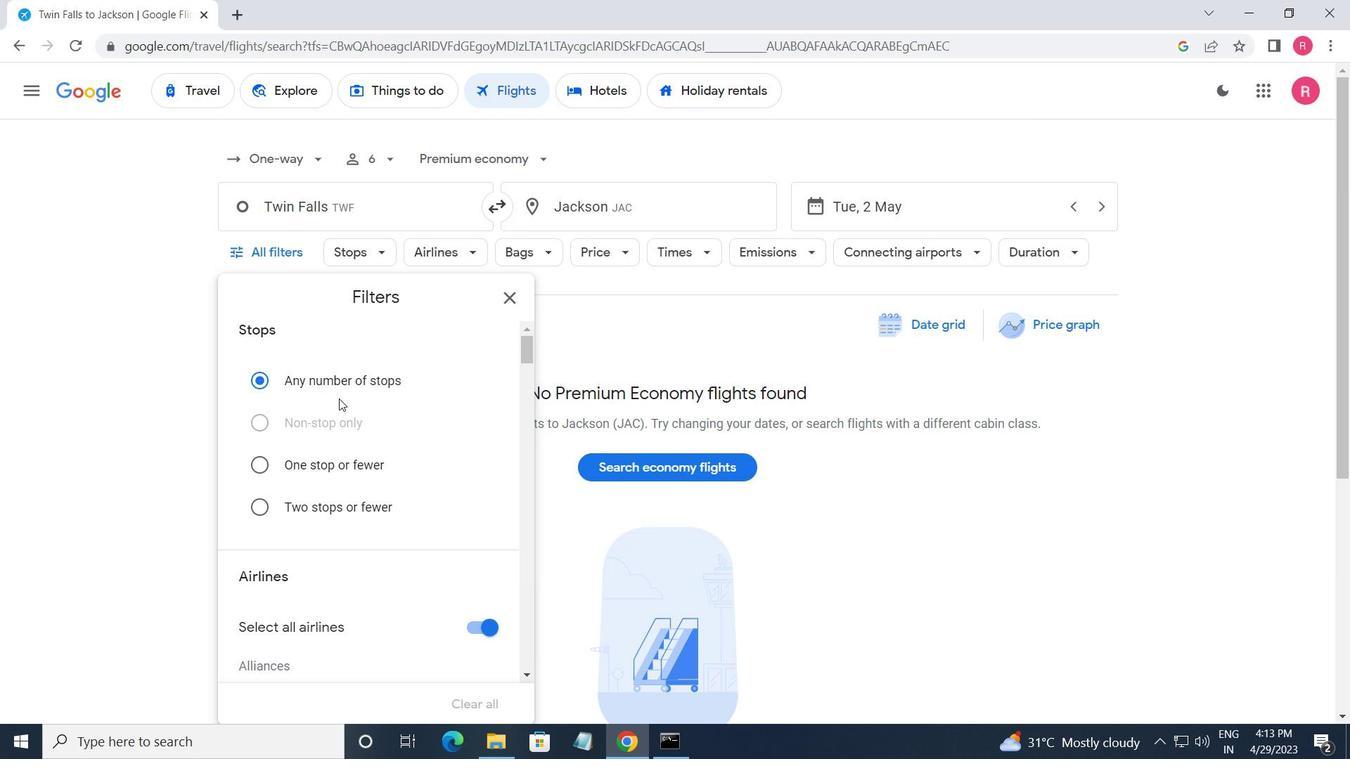 
Action: Mouse scrolled (339, 398) with delta (0, 0)
Screenshot: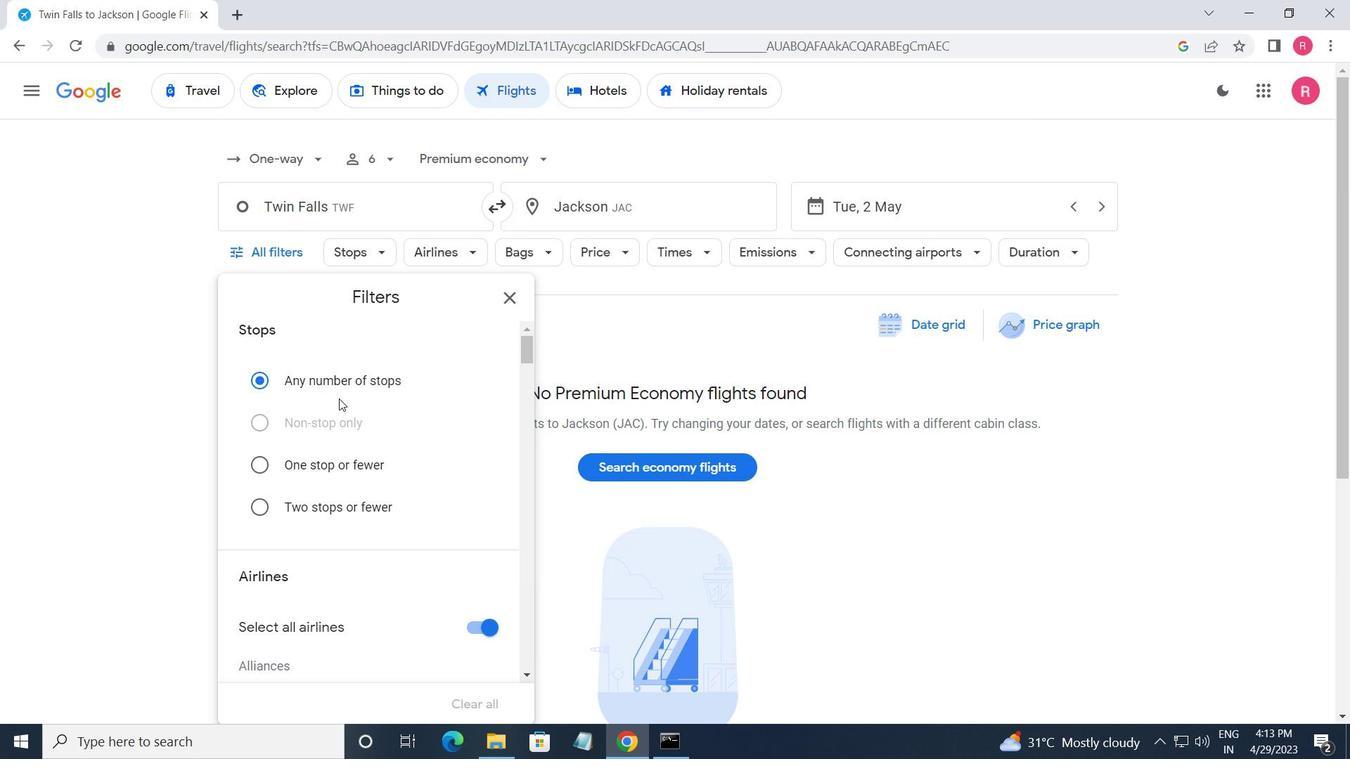 
Action: Mouse moved to (341, 400)
Screenshot: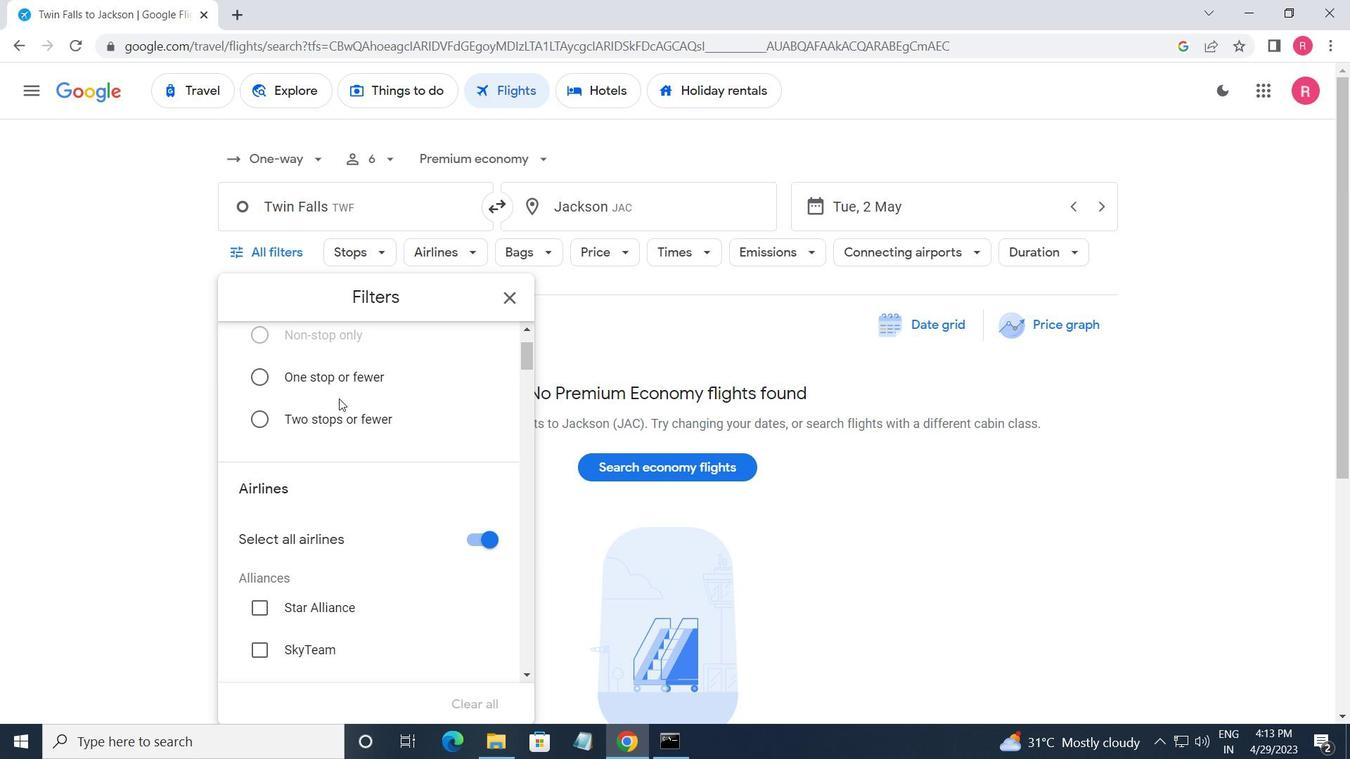 
Action: Mouse scrolled (341, 400) with delta (0, 0)
Screenshot: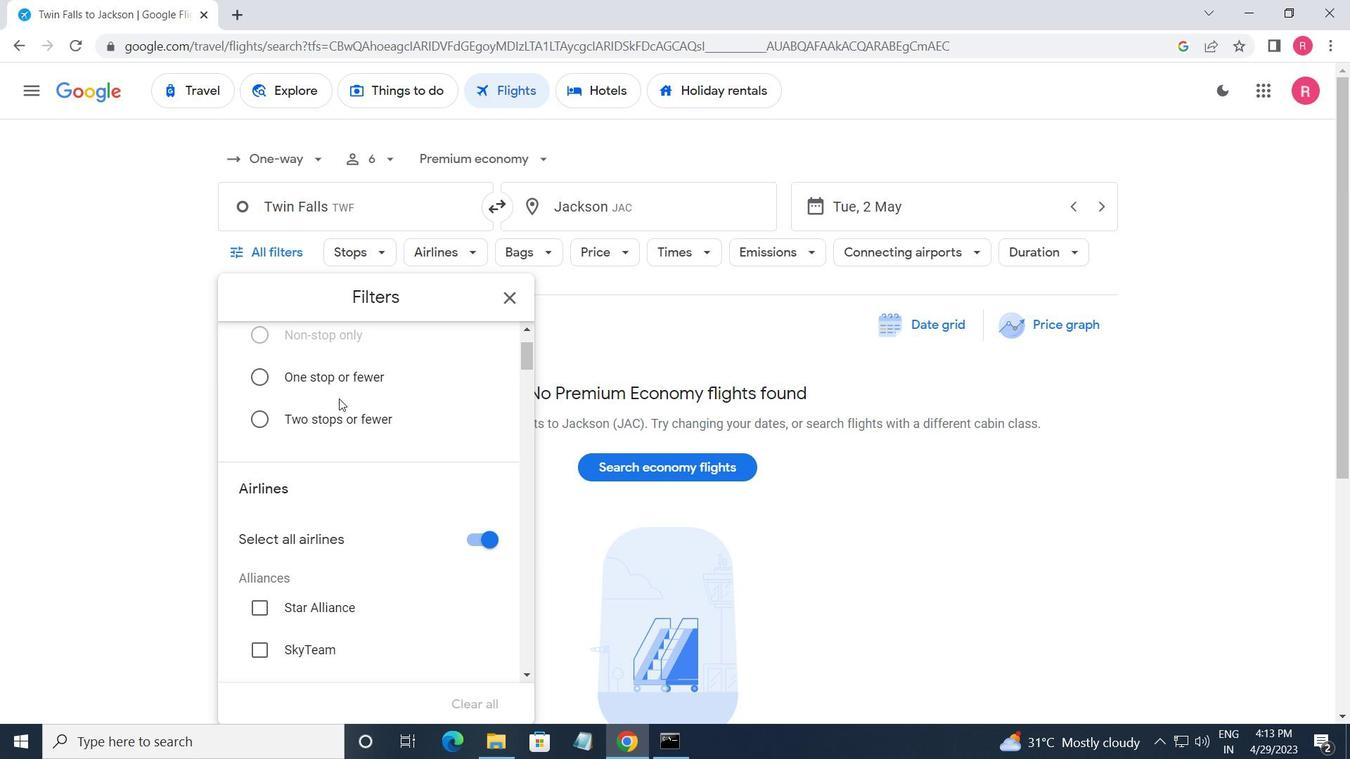 
Action: Mouse scrolled (341, 400) with delta (0, 0)
Screenshot: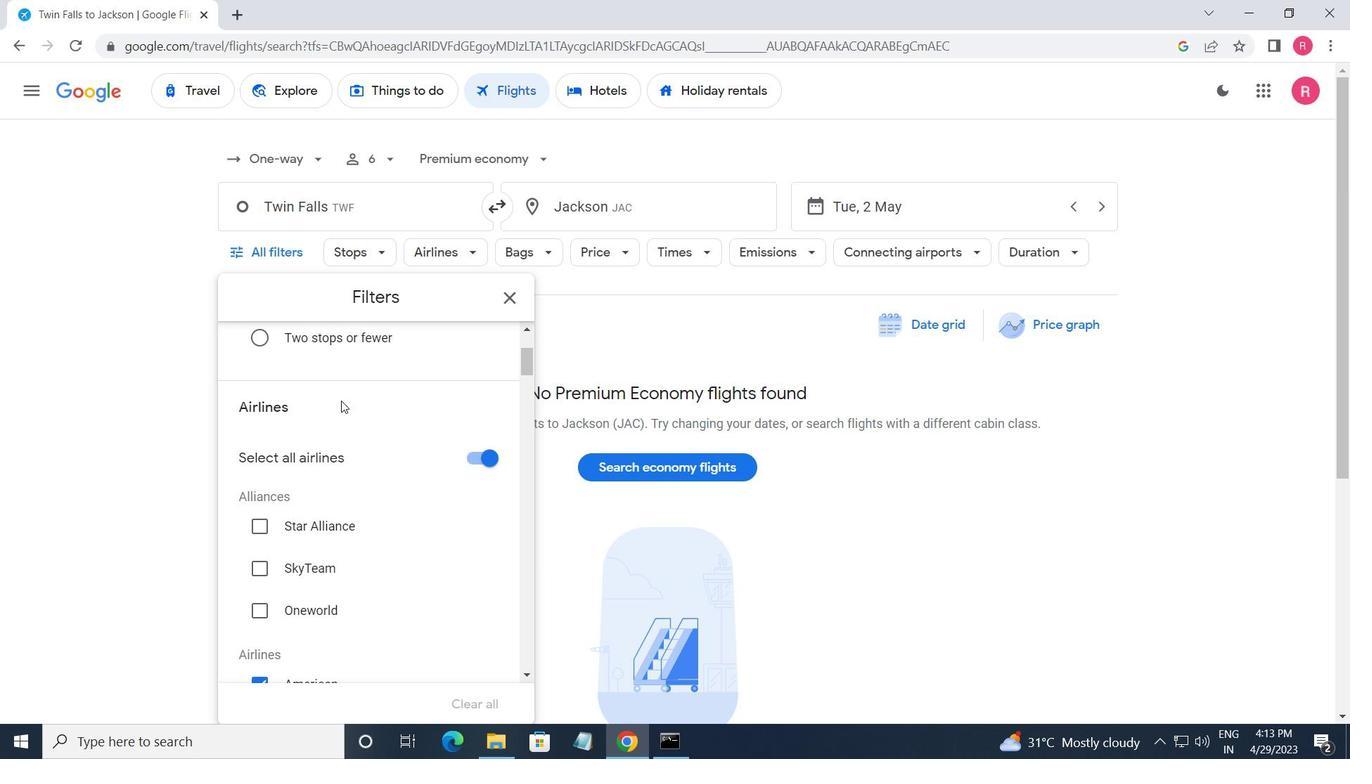 
Action: Mouse scrolled (341, 400) with delta (0, 0)
Screenshot: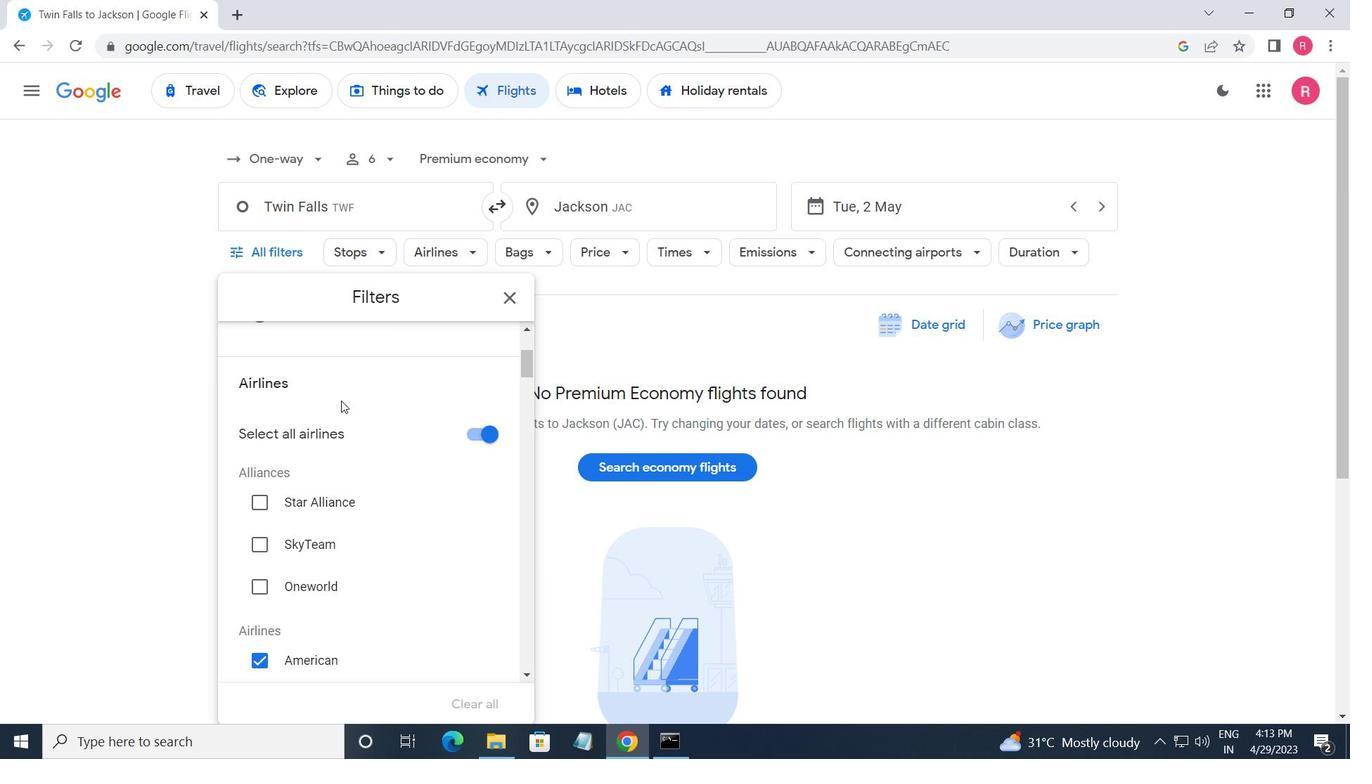 
Action: Mouse scrolled (341, 400) with delta (0, 0)
Screenshot: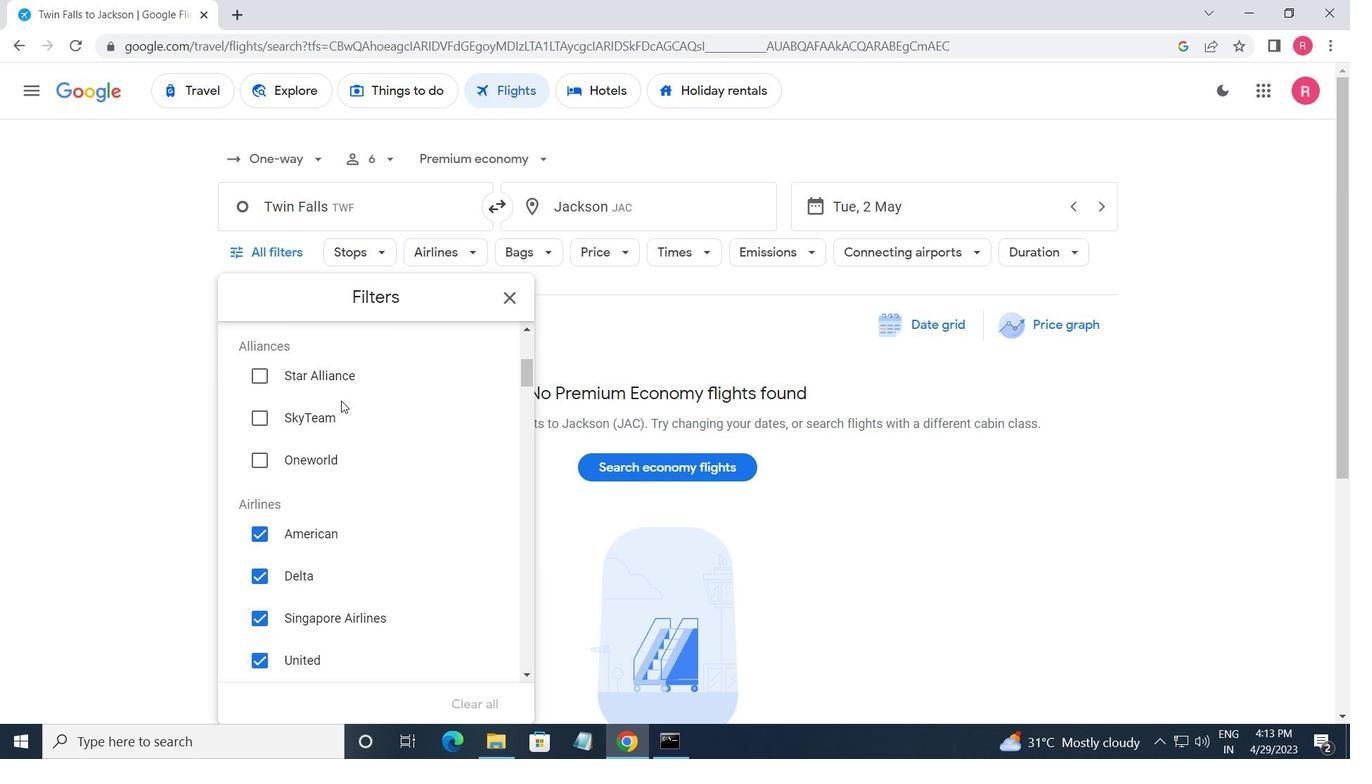 
Action: Mouse moved to (466, 538)
Screenshot: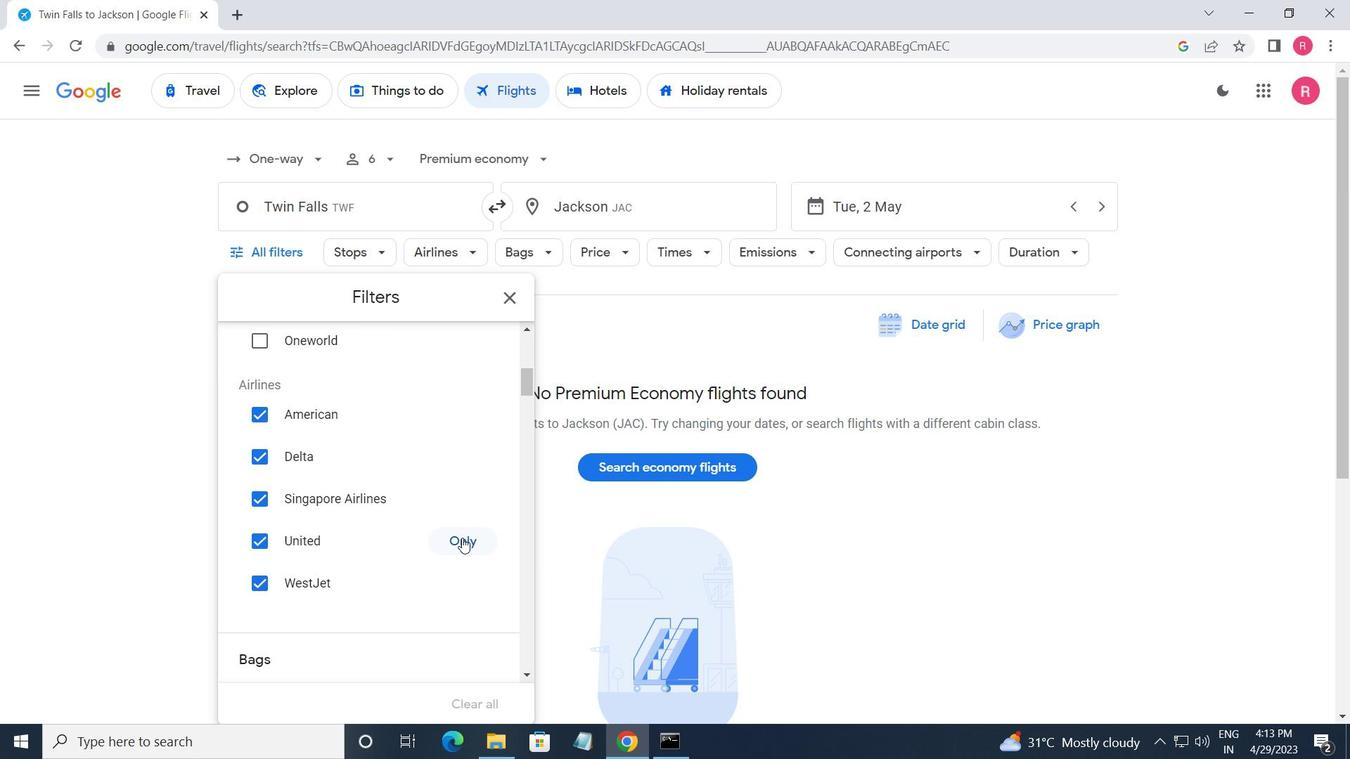 
Action: Mouse pressed left at (466, 538)
Screenshot: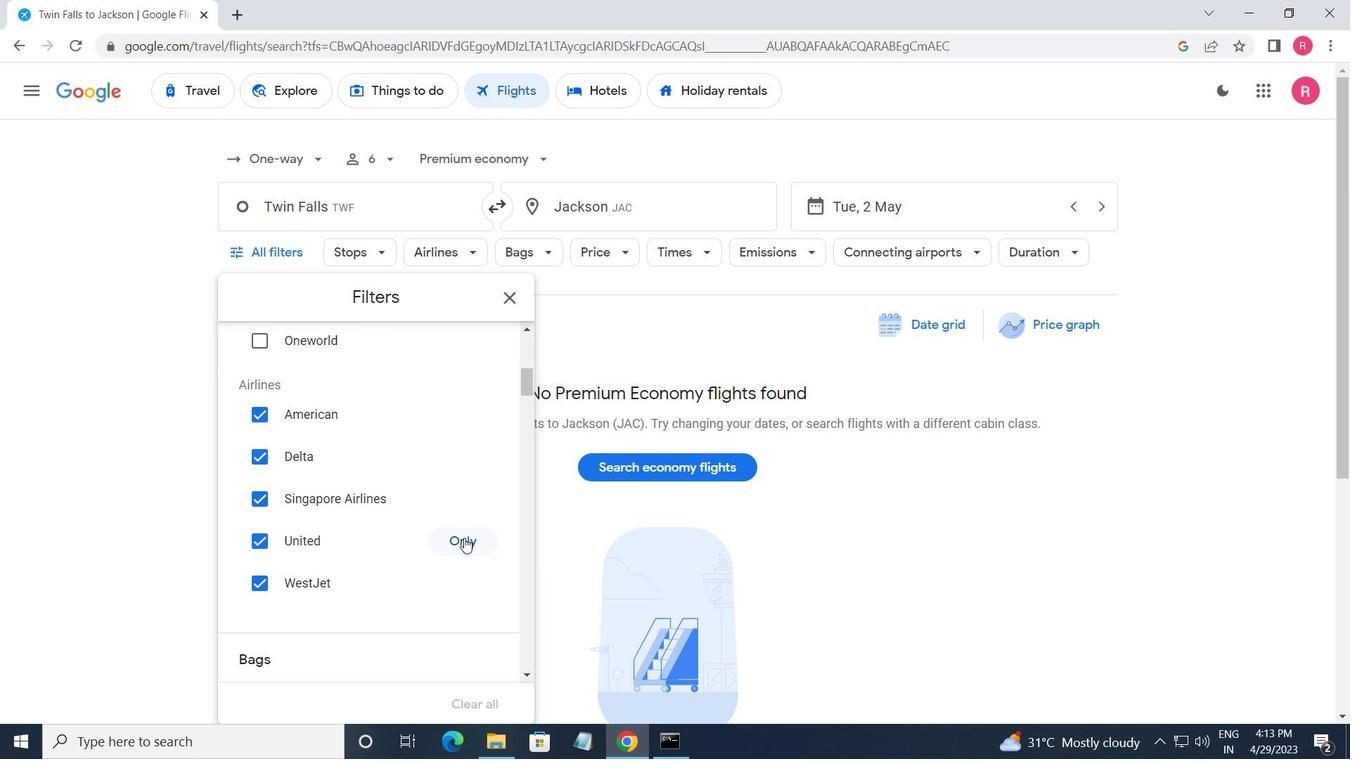 
Action: Mouse moved to (465, 540)
Screenshot: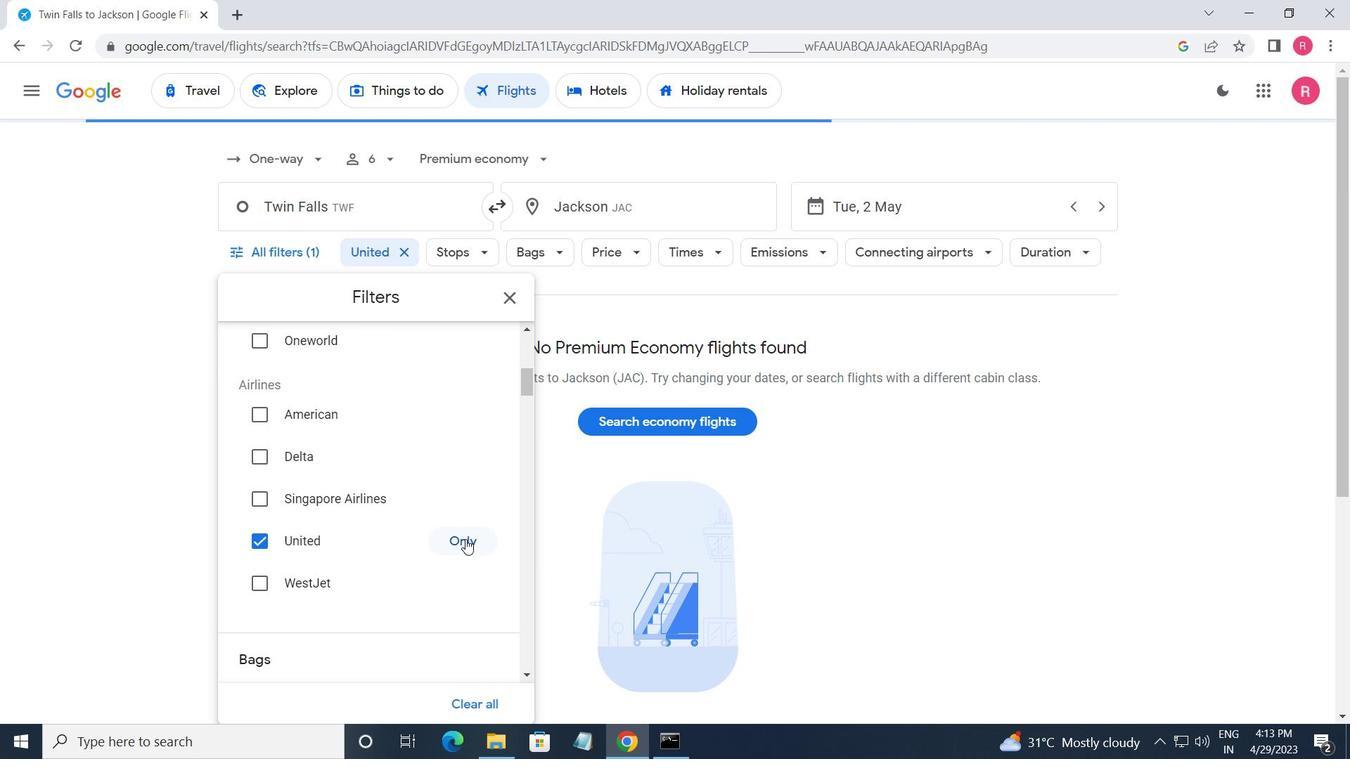 
Action: Mouse scrolled (465, 539) with delta (0, 0)
Screenshot: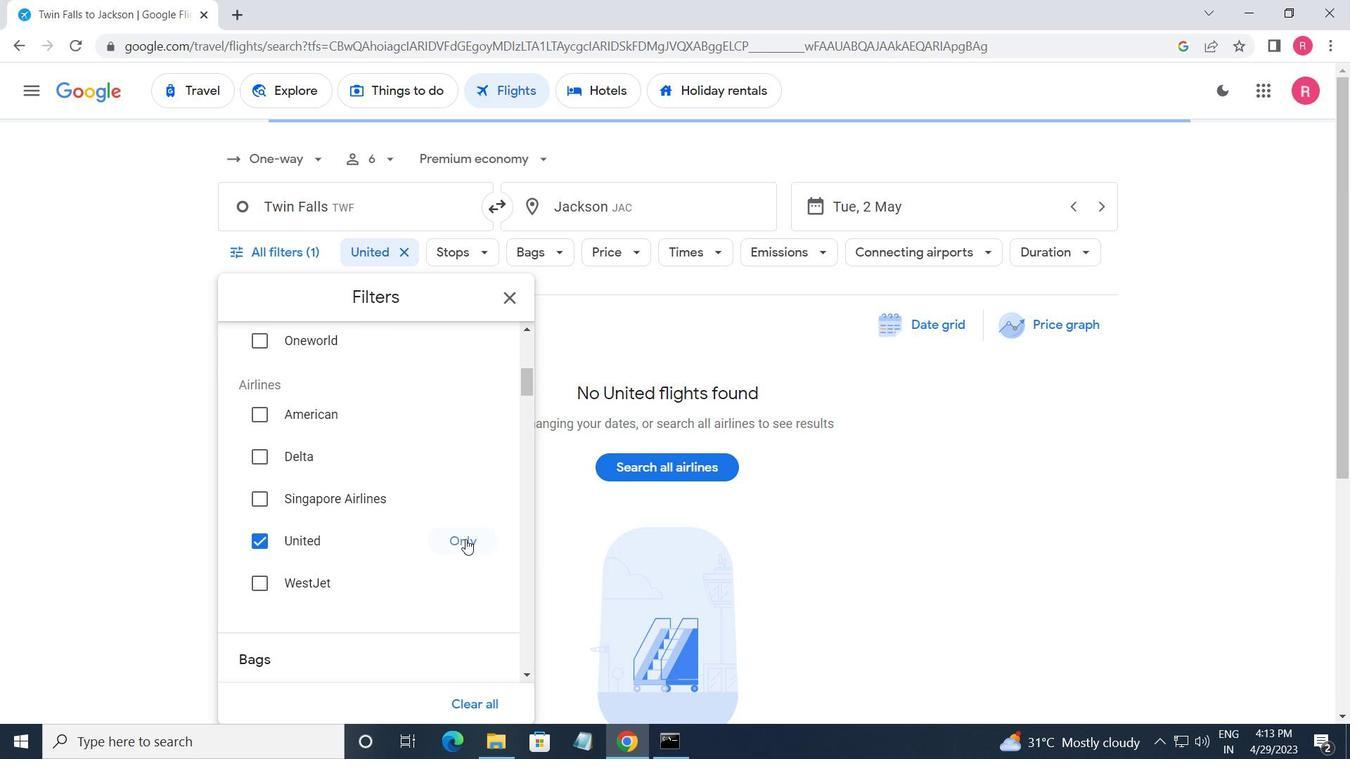 
Action: Mouse scrolled (465, 539) with delta (0, 0)
Screenshot: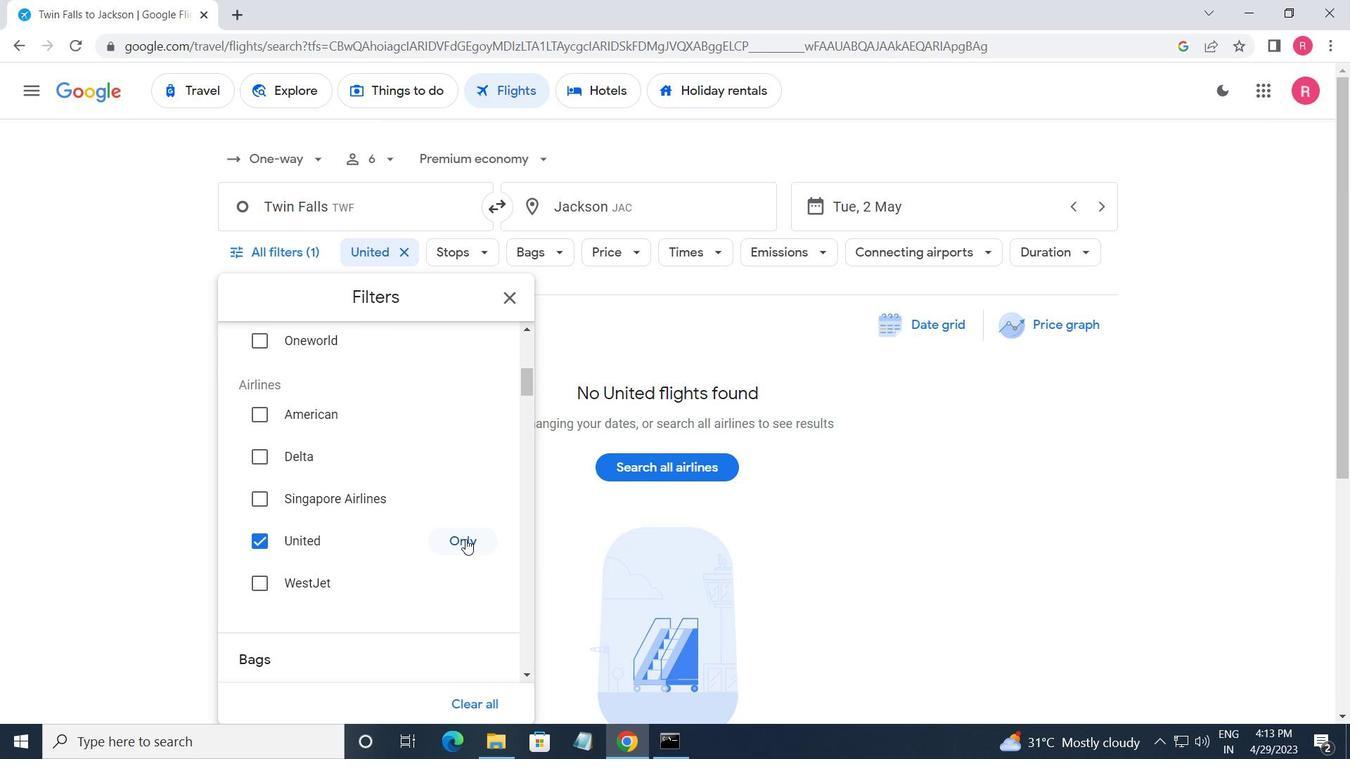 
Action: Mouse moved to (474, 534)
Screenshot: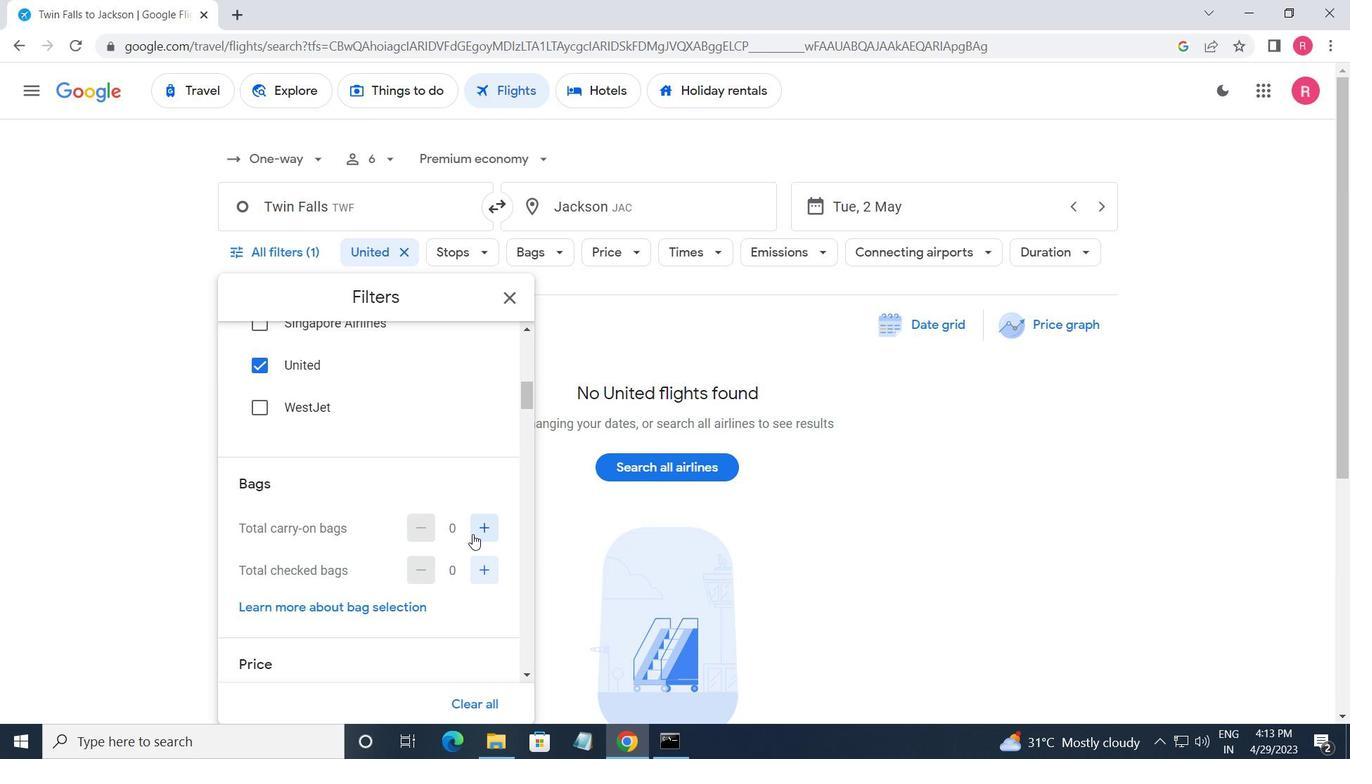 
Action: Mouse pressed left at (474, 534)
Screenshot: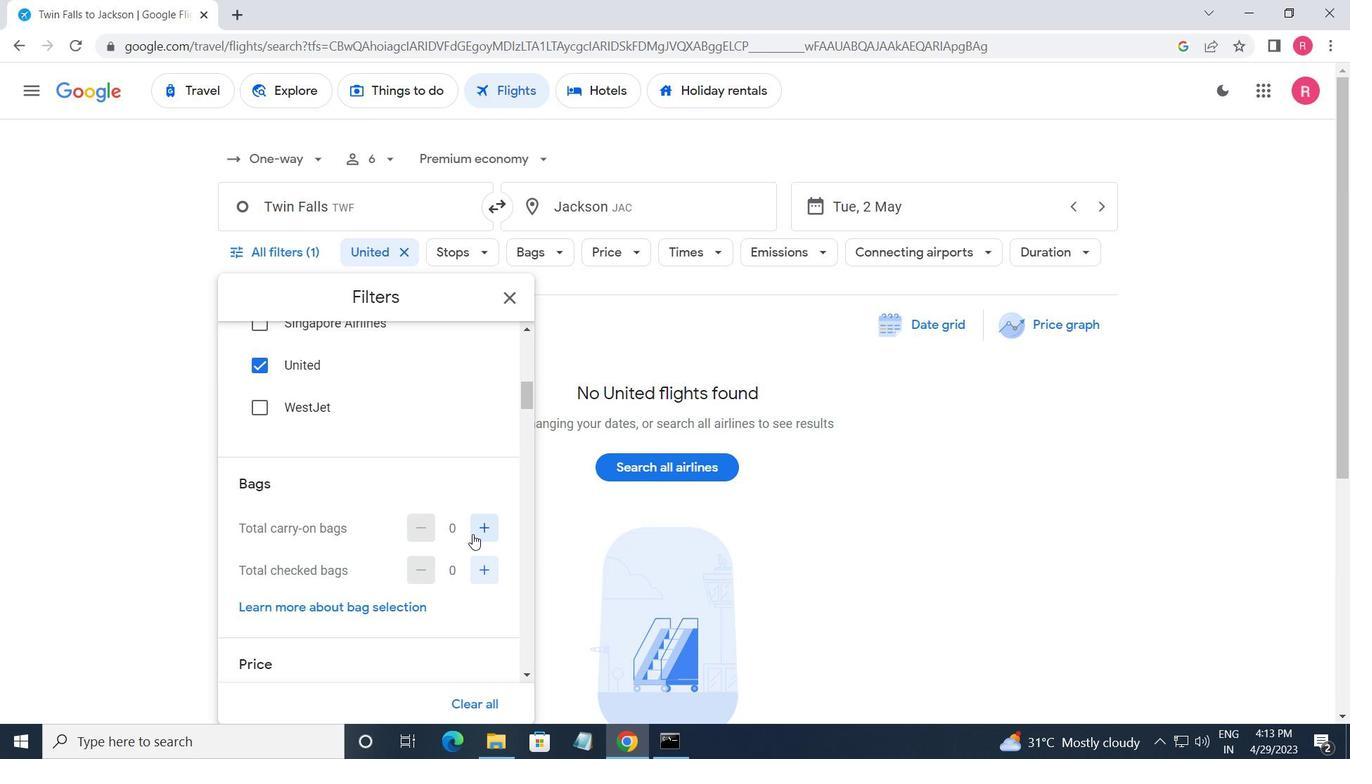 
Action: Mouse moved to (475, 533)
Screenshot: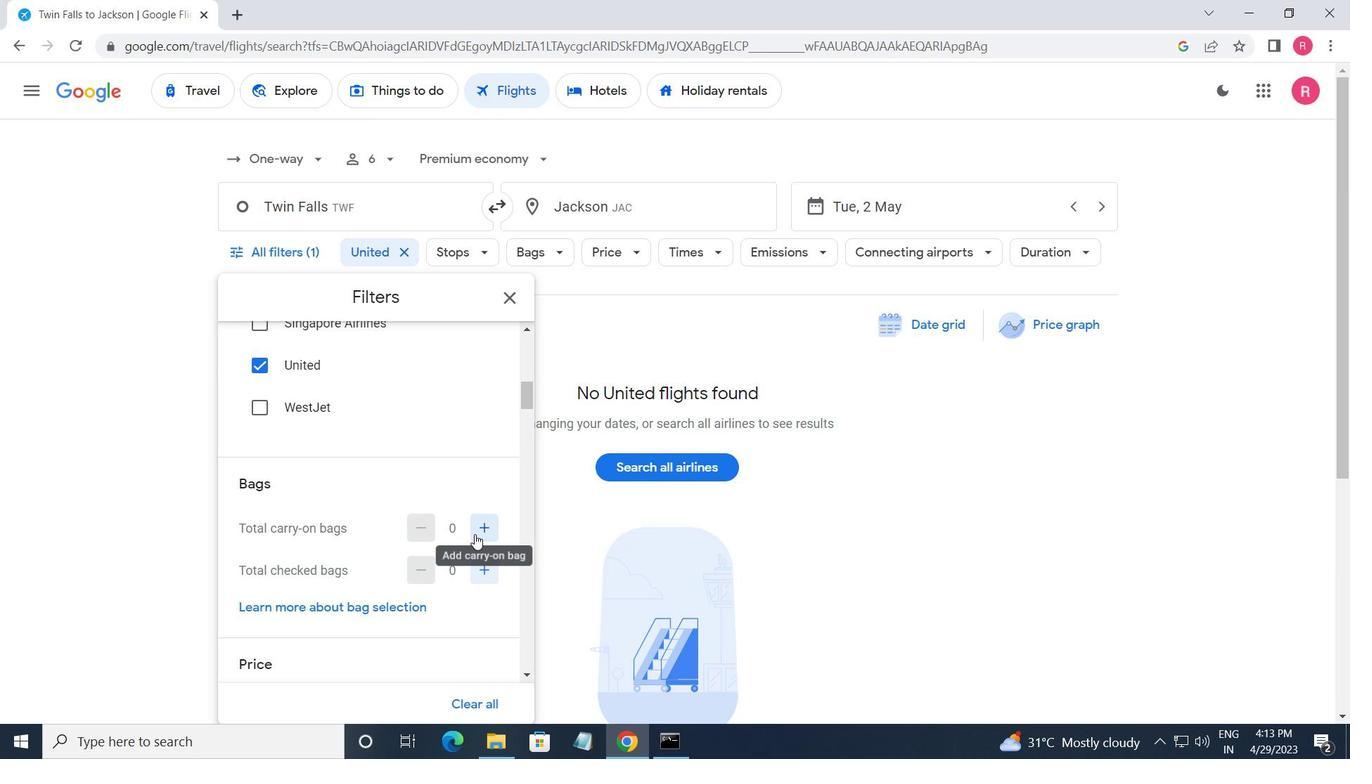 
Action: Mouse pressed left at (475, 533)
Screenshot: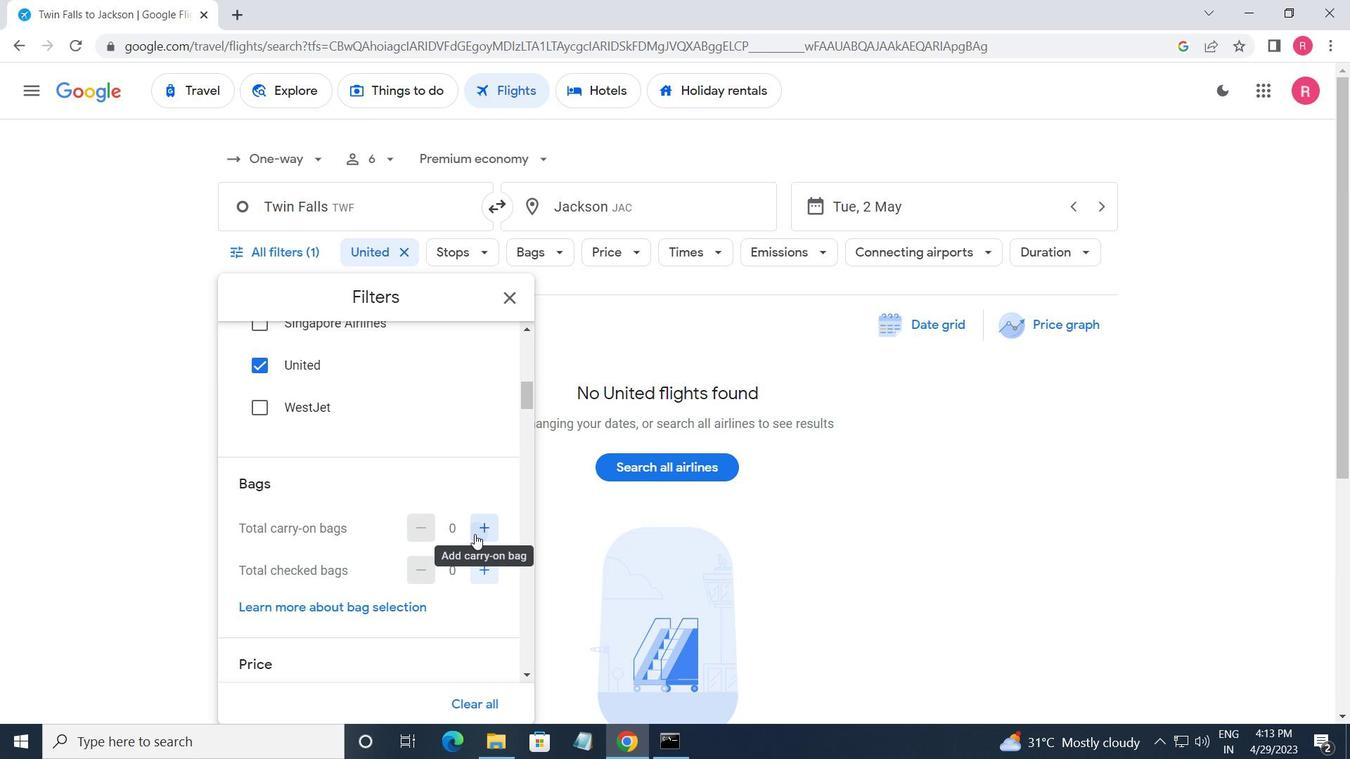 
Action: Mouse moved to (472, 529)
Screenshot: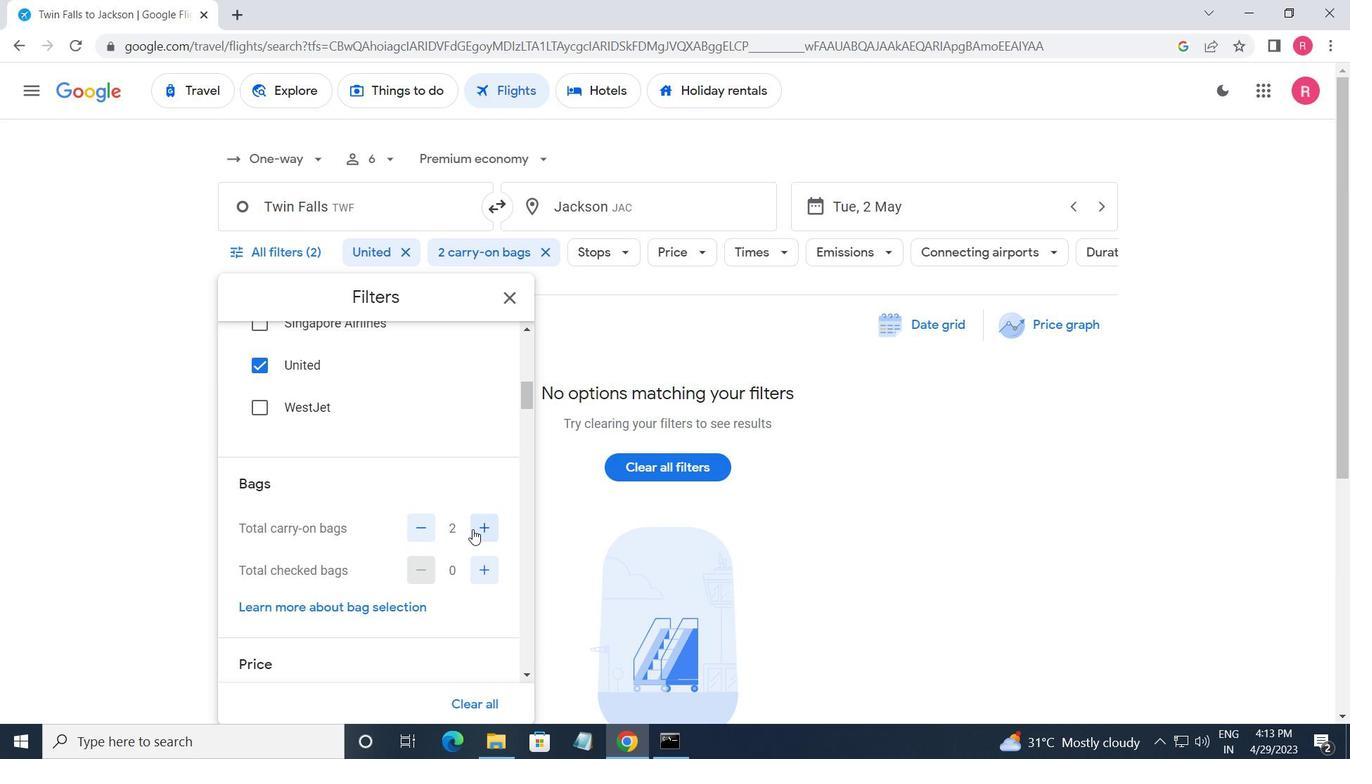 
Action: Mouse scrolled (472, 528) with delta (0, 0)
Screenshot: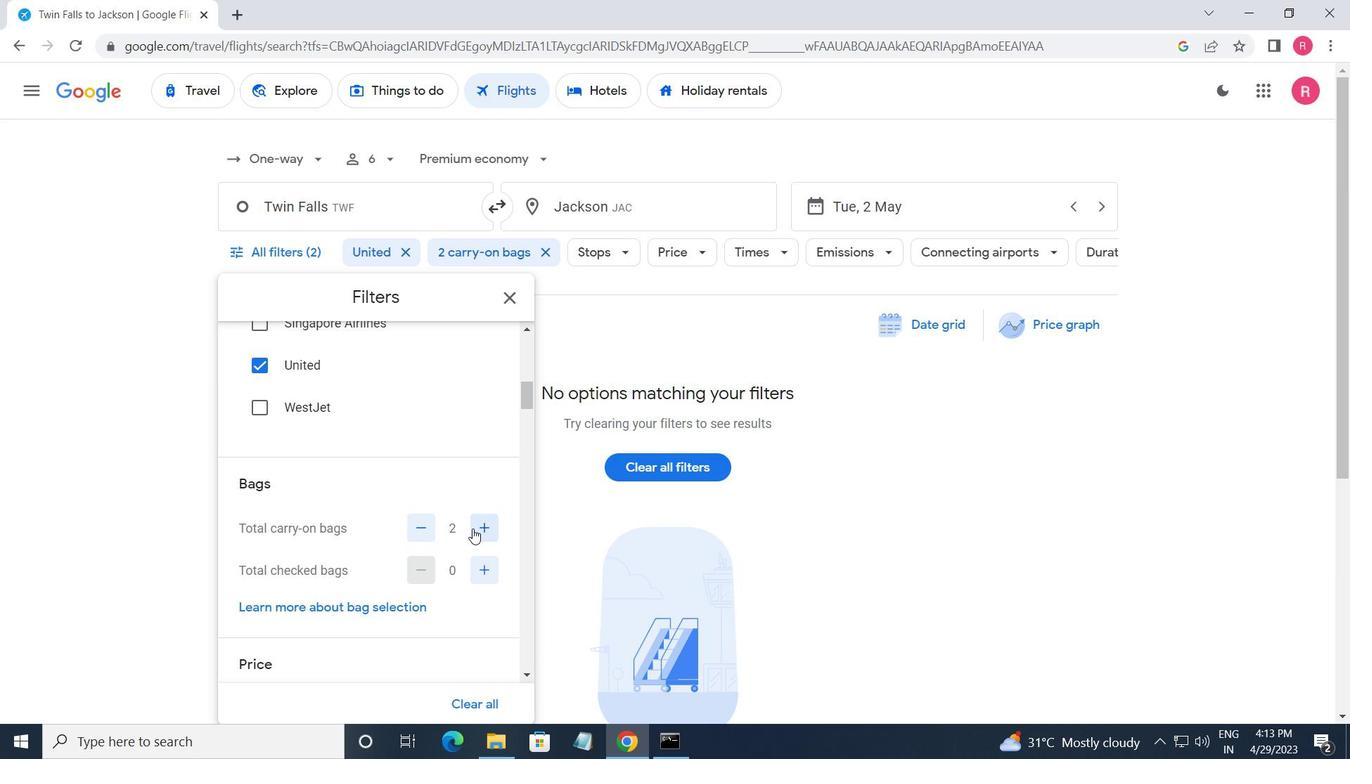 
Action: Mouse moved to (471, 528)
Screenshot: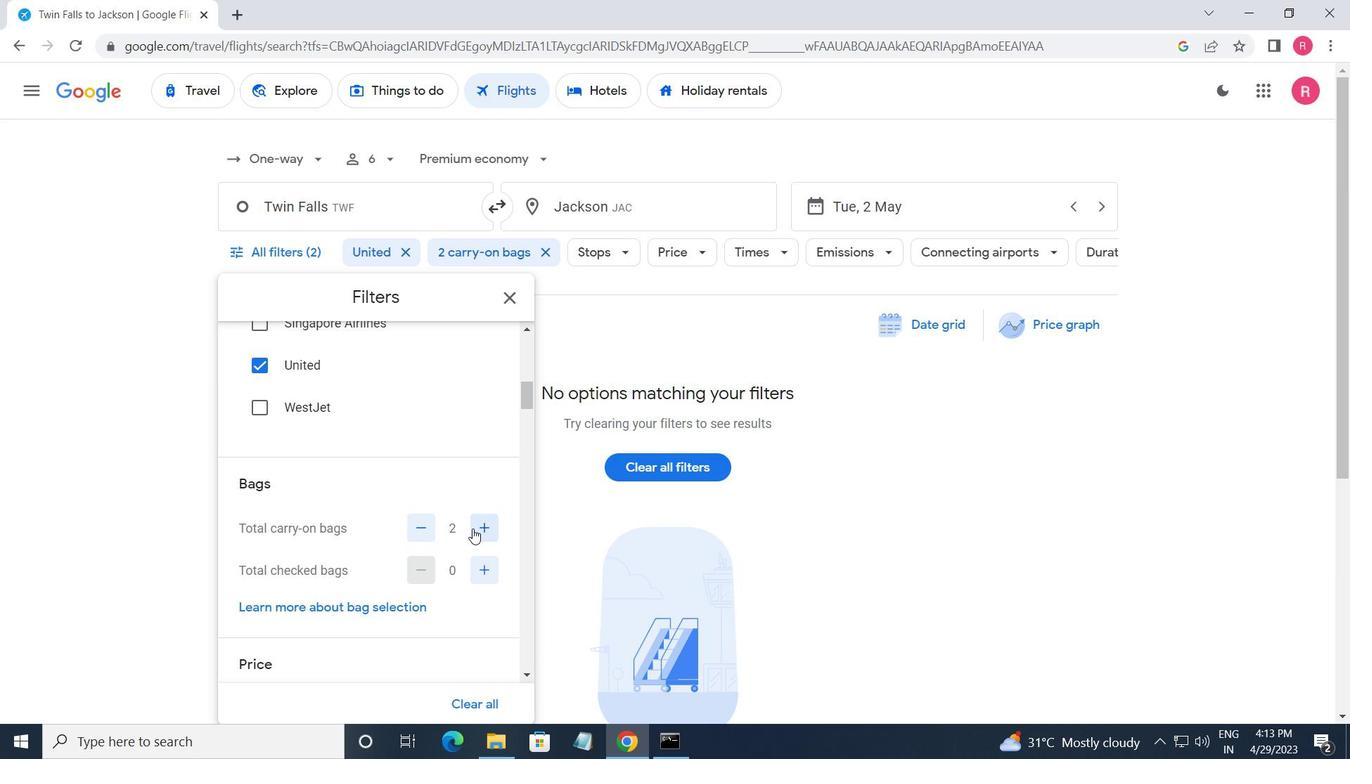 
Action: Mouse scrolled (471, 528) with delta (0, 0)
Screenshot: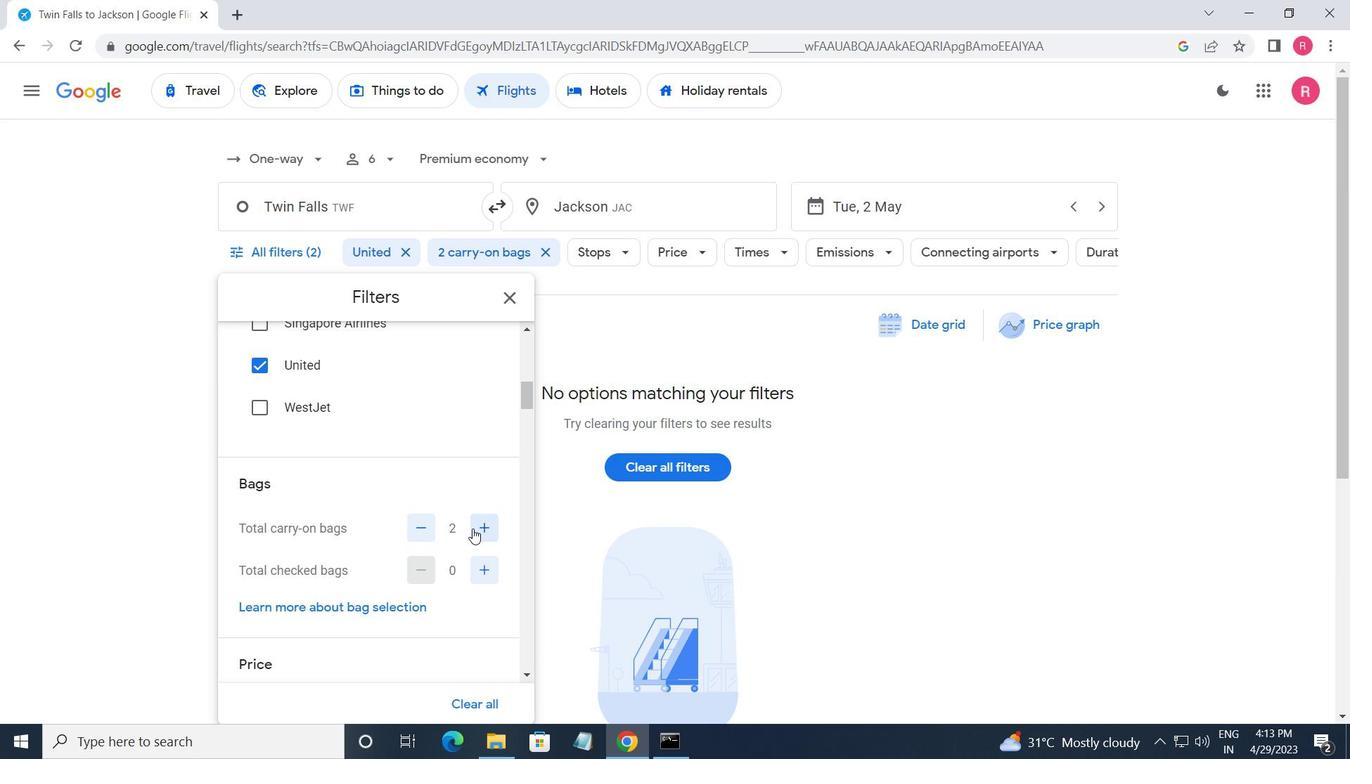 
Action: Mouse moved to (492, 560)
Screenshot: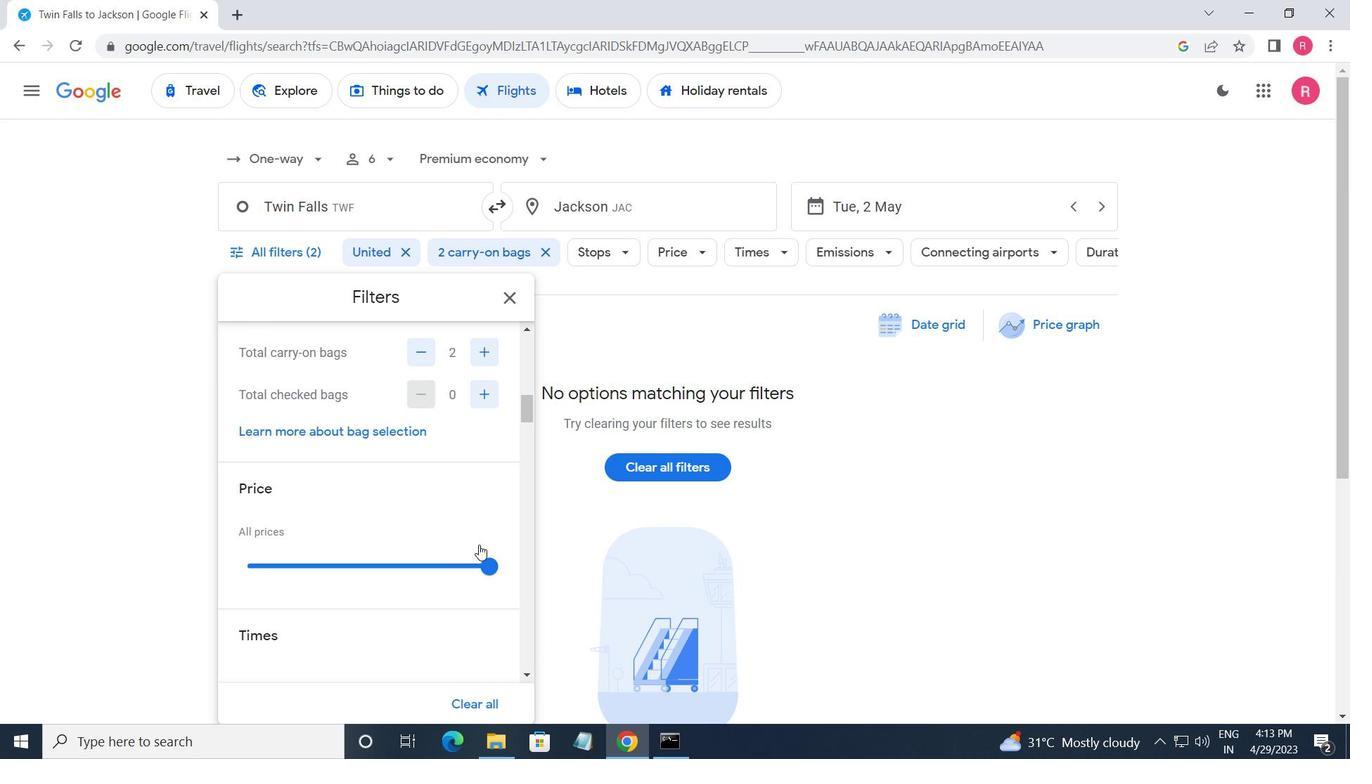 
Action: Mouse pressed left at (492, 560)
Screenshot: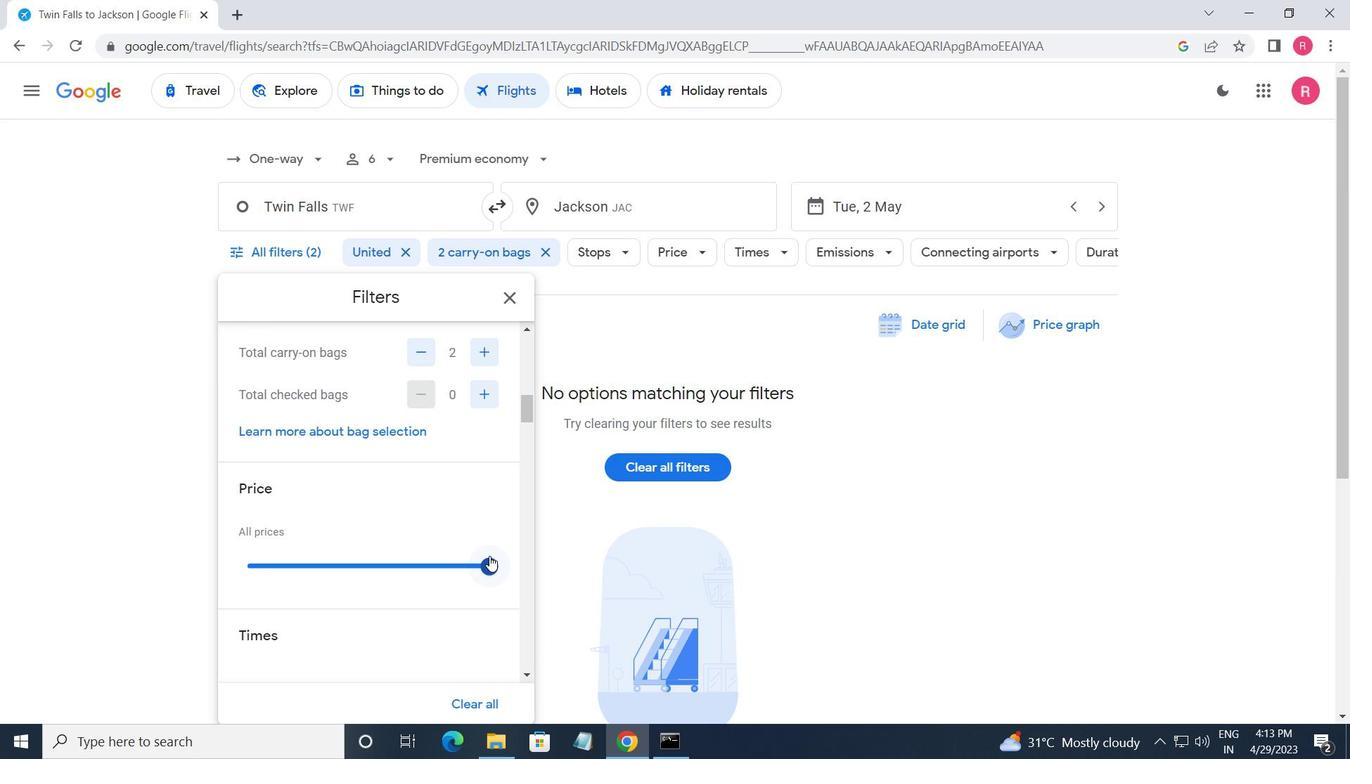 
Action: Mouse moved to (493, 550)
Screenshot: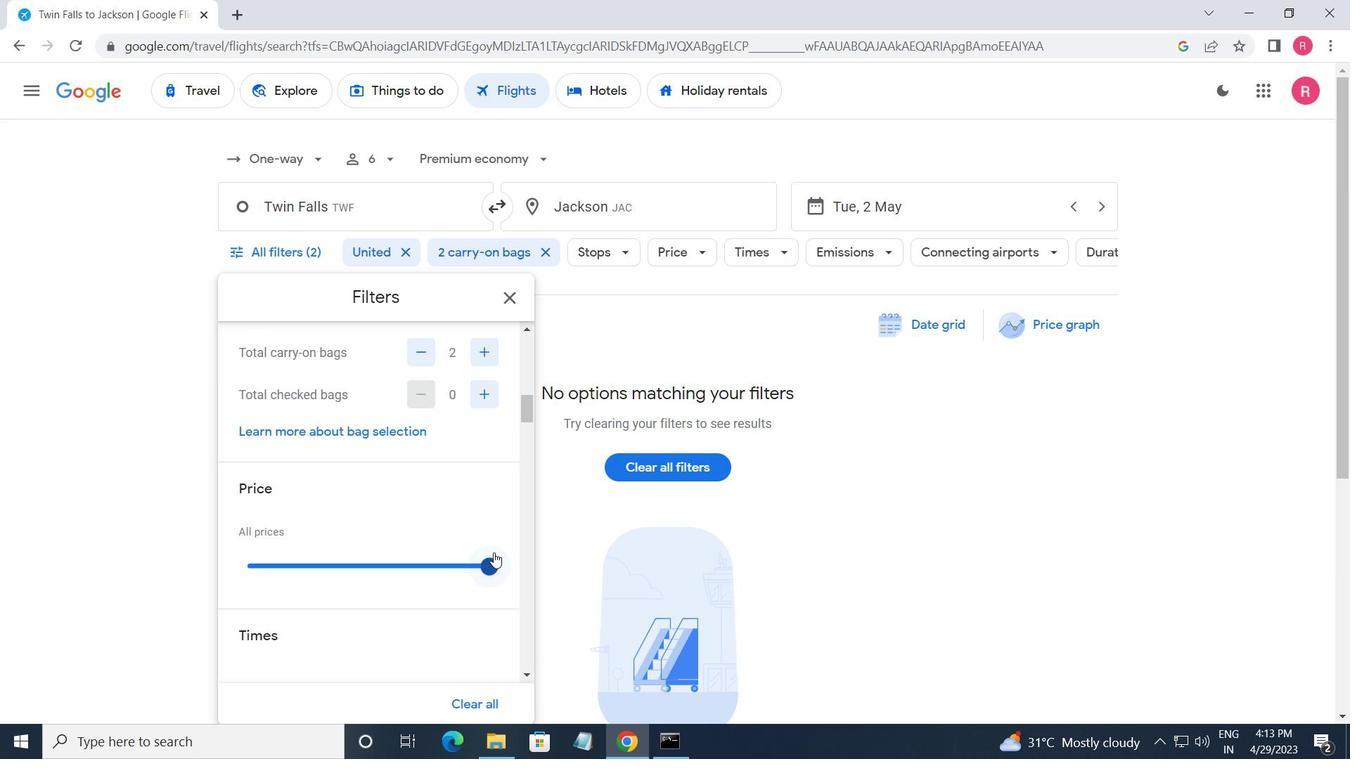 
Action: Mouse scrolled (493, 550) with delta (0, 0)
Screenshot: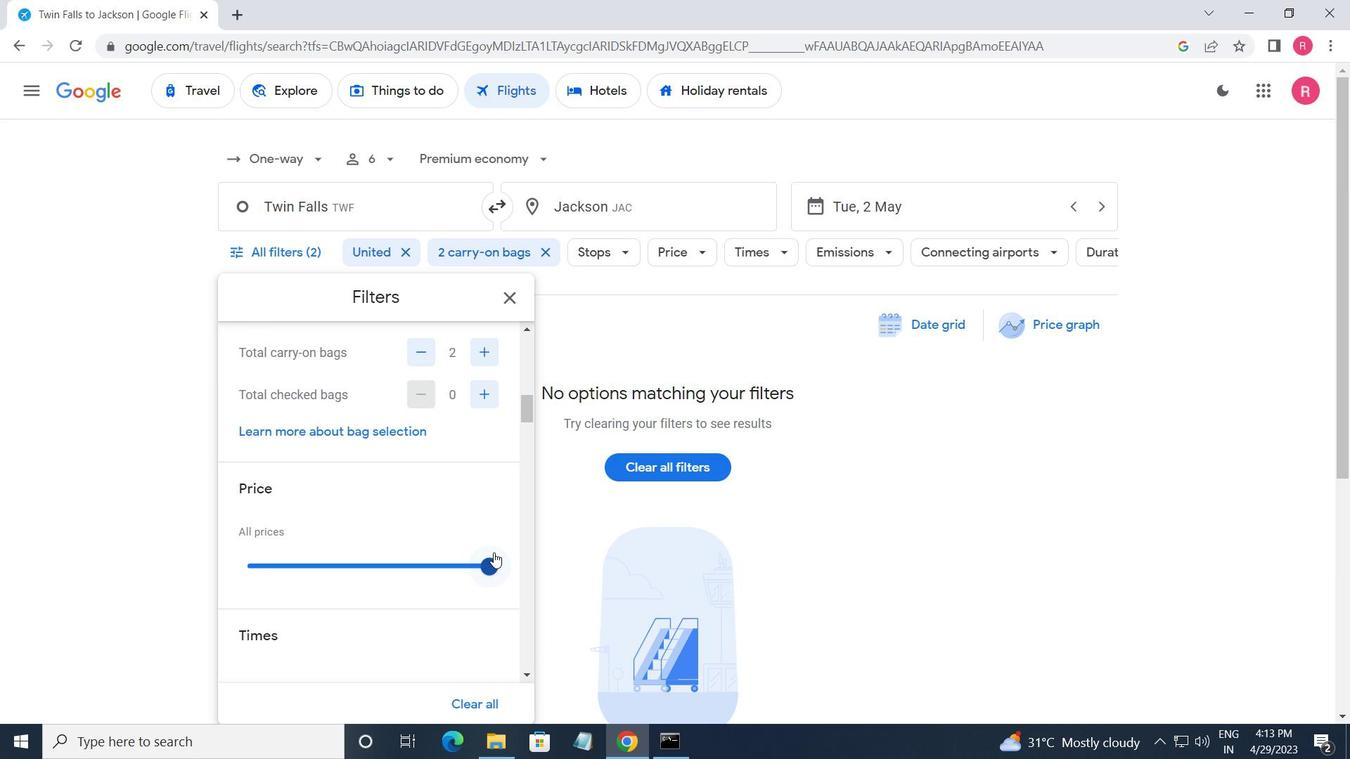 
Action: Mouse moved to (493, 551)
Screenshot: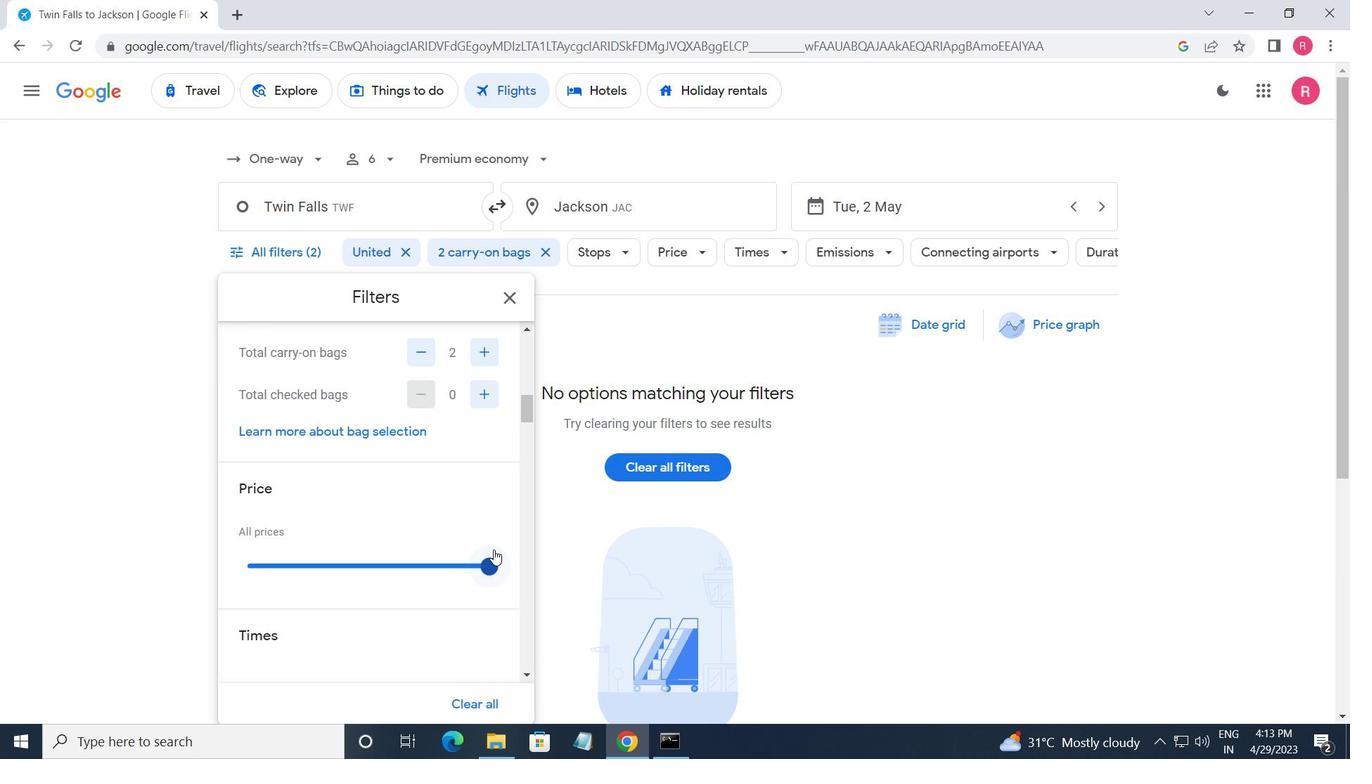 
Action: Mouse scrolled (493, 550) with delta (0, 0)
Screenshot: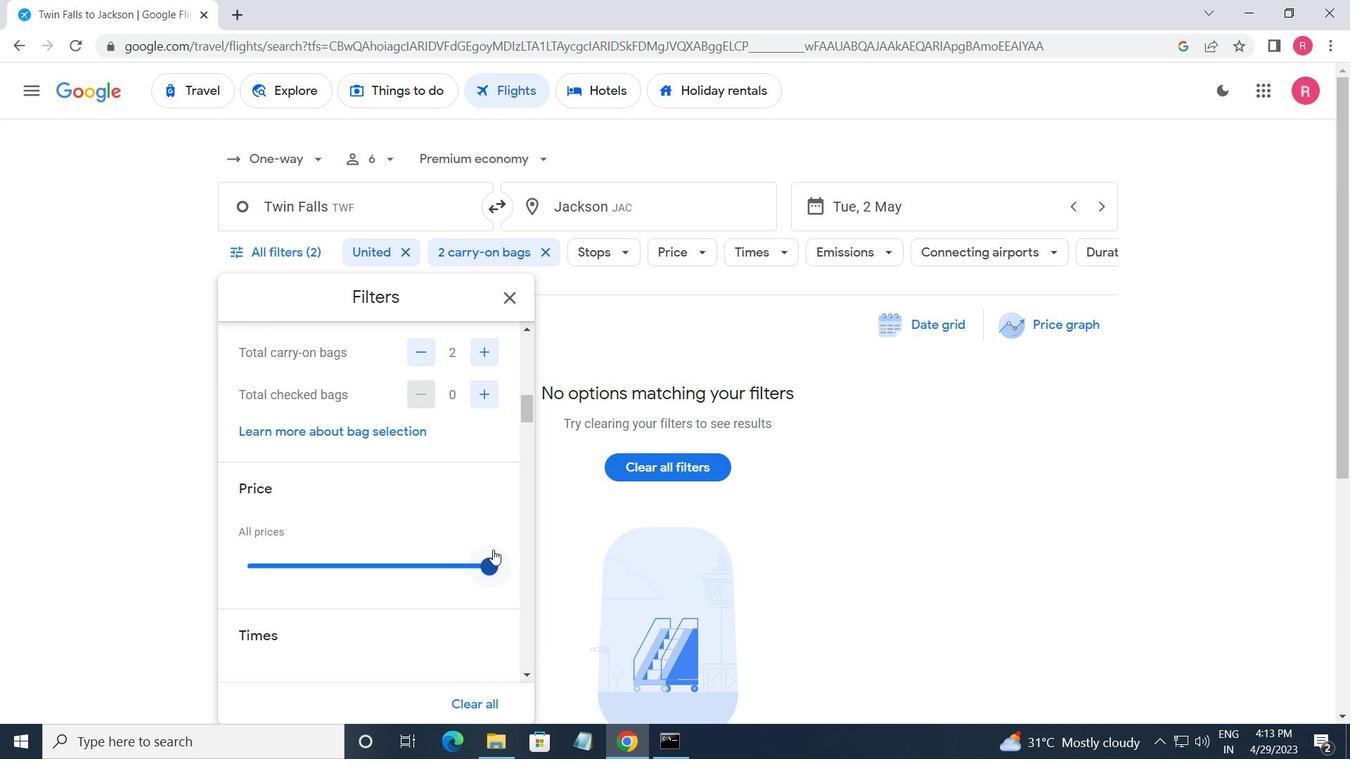 
Action: Mouse moved to (239, 585)
Screenshot: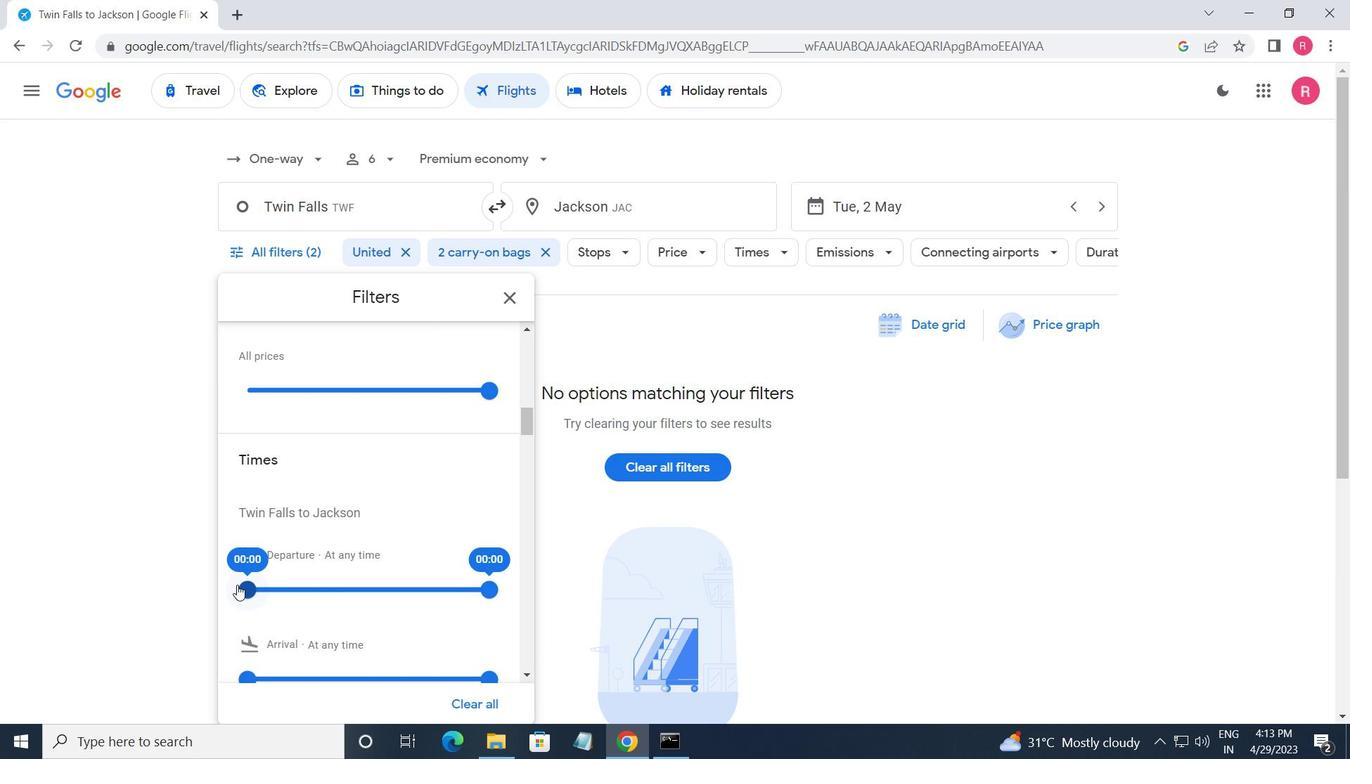 
Action: Mouse pressed left at (239, 585)
Screenshot: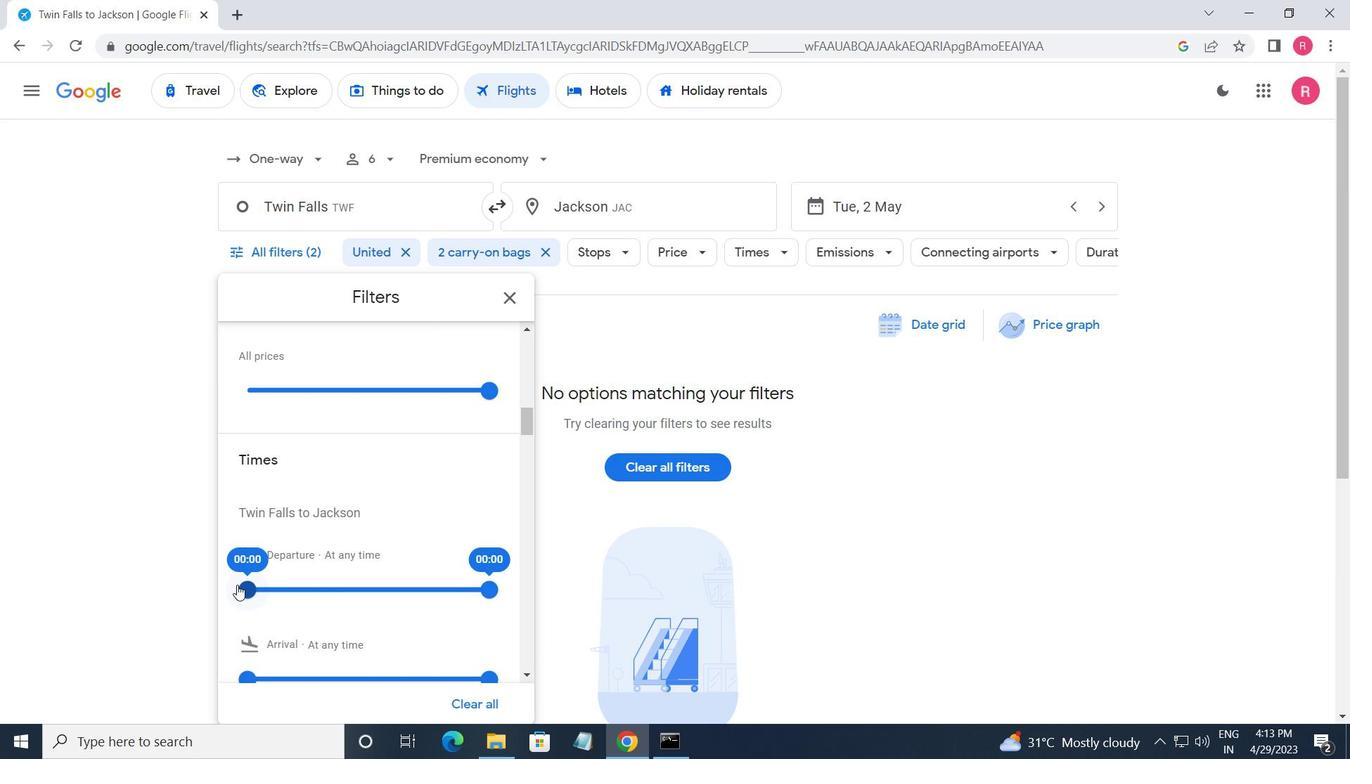 
Action: Mouse moved to (493, 594)
Screenshot: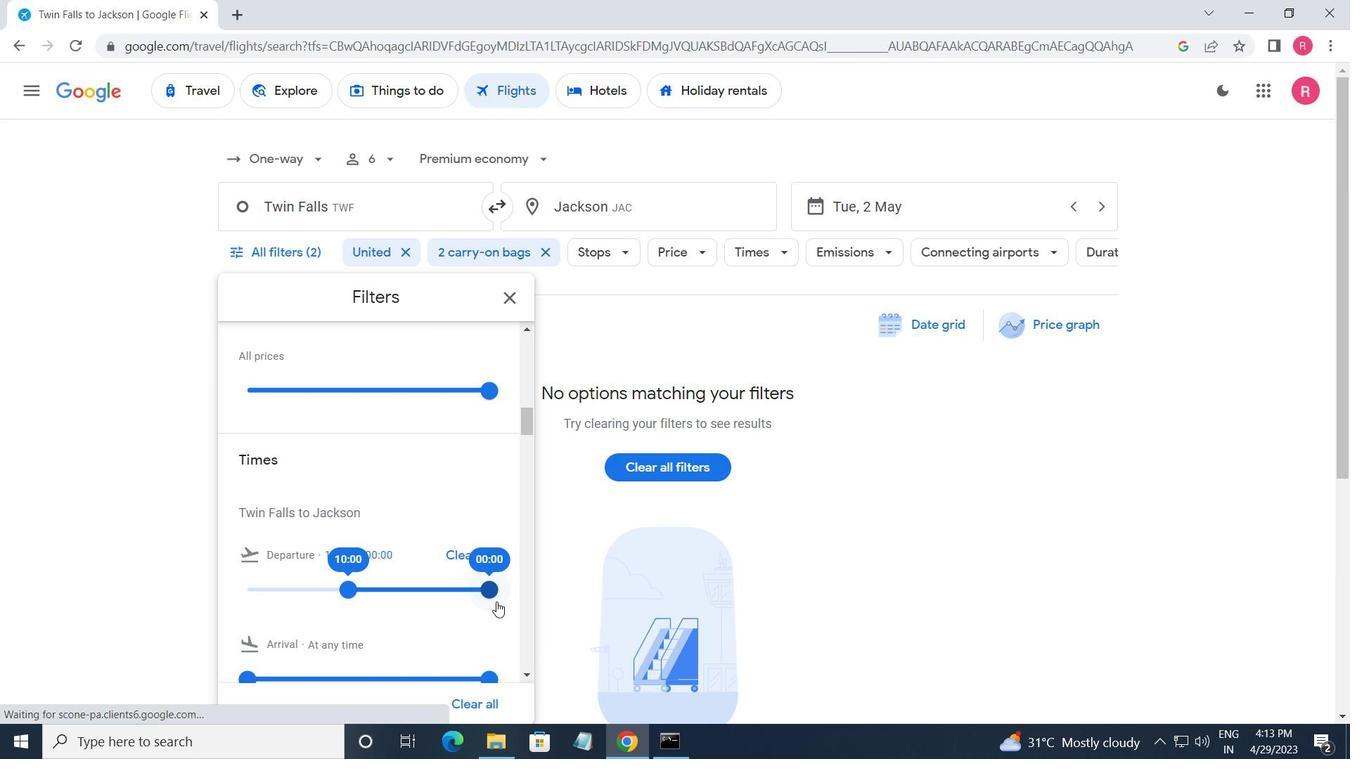 
Action: Mouse pressed left at (493, 594)
Screenshot: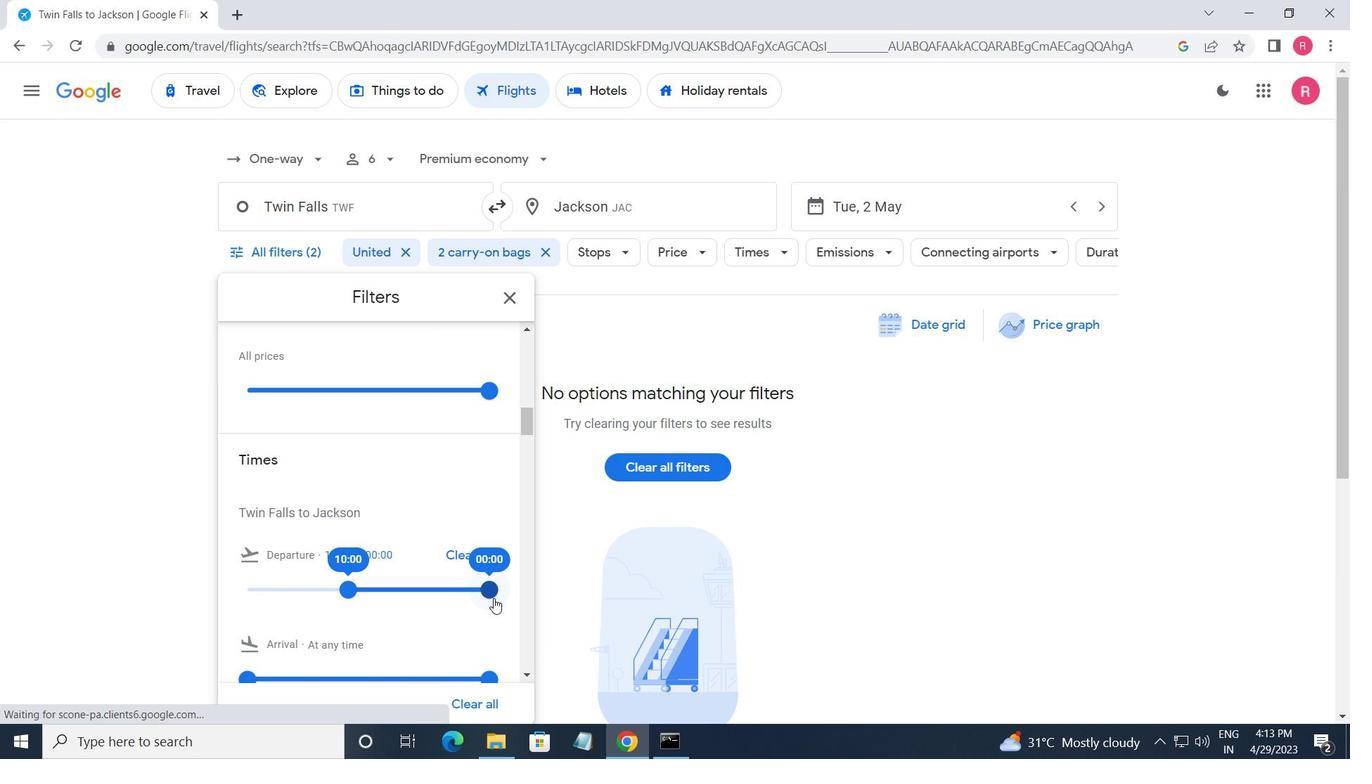 
Action: Mouse moved to (508, 307)
Screenshot: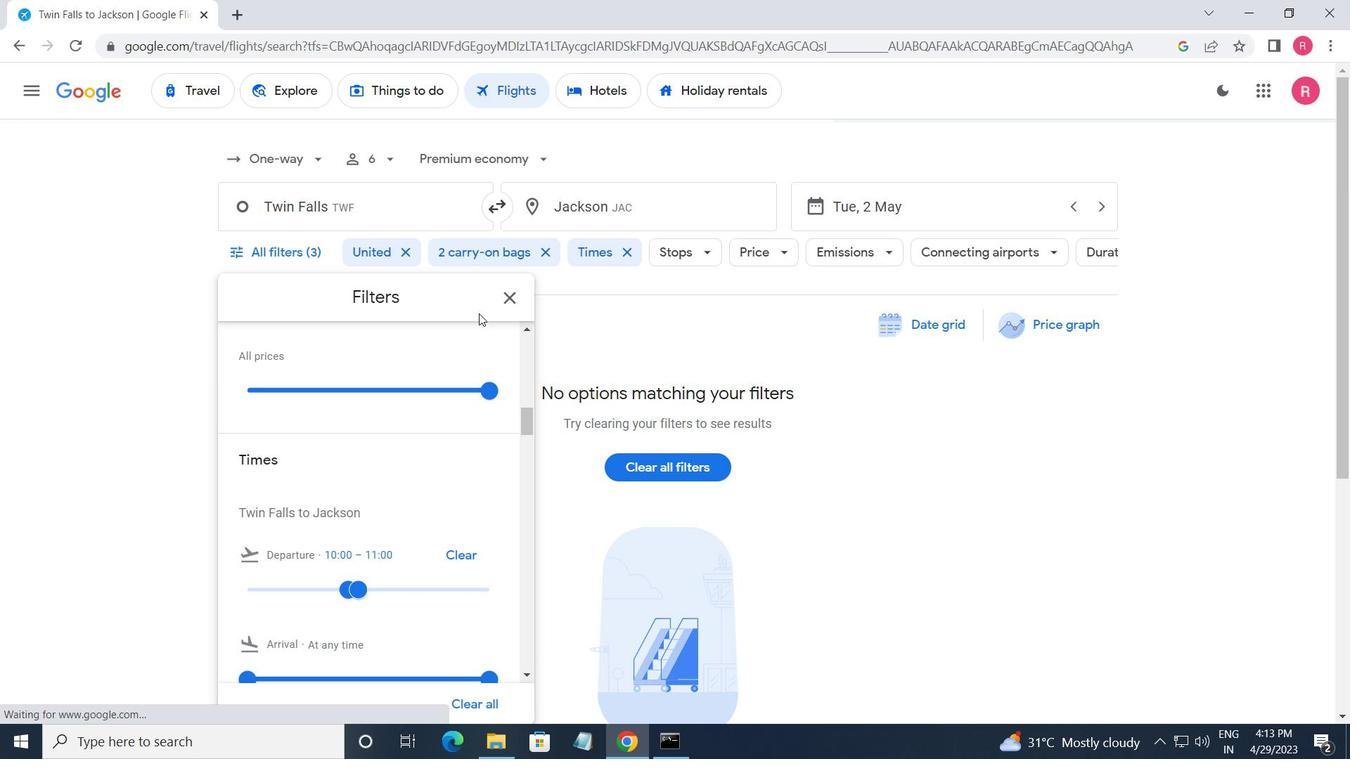 
Action: Mouse pressed left at (508, 307)
Screenshot: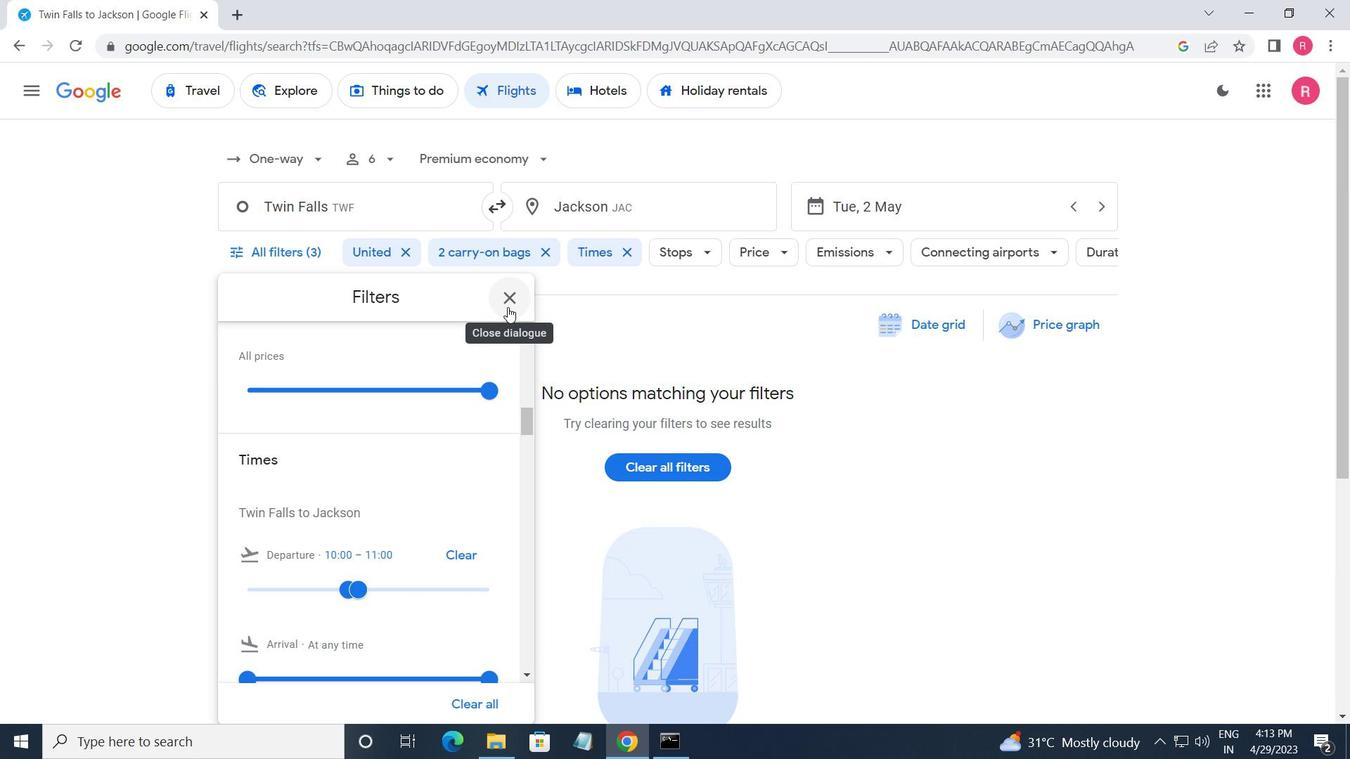 
